 Task: Create ChildIssue0000000225 as Child Issue of Issue Issue0000000113 in Backlog  in Scrum Project Project0000000023 in Jira. Create ChildIssue0000000226 as Child Issue of Issue Issue0000000113 in Backlog  in Scrum Project Project0000000023 in Jira. Create ChildIssue0000000227 as Child Issue of Issue Issue0000000114 in Backlog  in Scrum Project Project0000000023 in Jira. Create ChildIssue0000000228 as Child Issue of Issue Issue0000000114 in Backlog  in Scrum Project Project0000000023 in Jira. Create ChildIssue0000000229 as Child Issue of Issue Issue0000000115 in Backlog  in Scrum Project Project0000000023 in Jira
Action: Mouse moved to (662, 362)
Screenshot: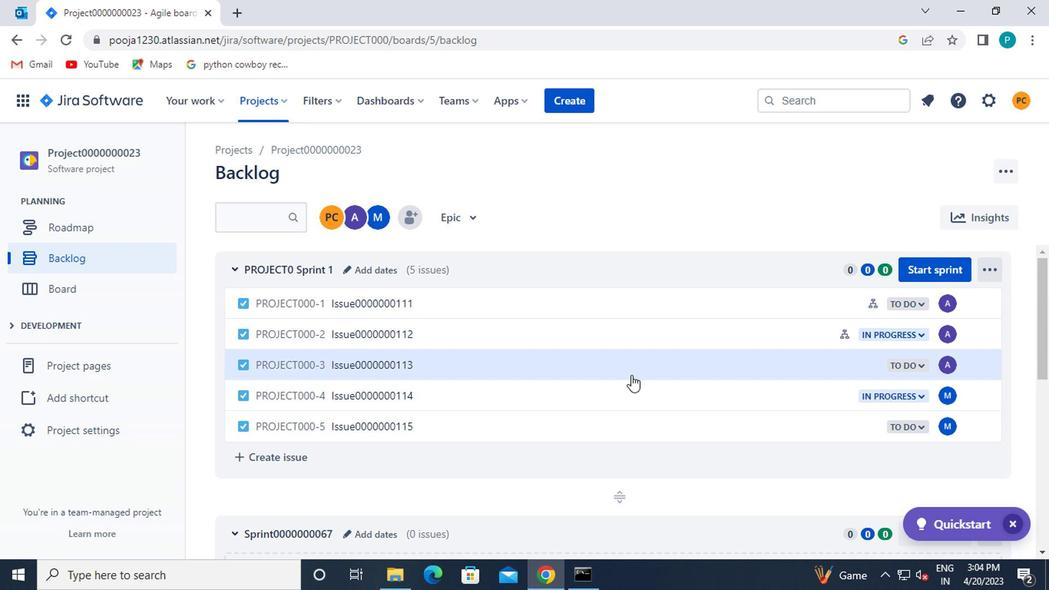 
Action: Mouse pressed left at (662, 362)
Screenshot: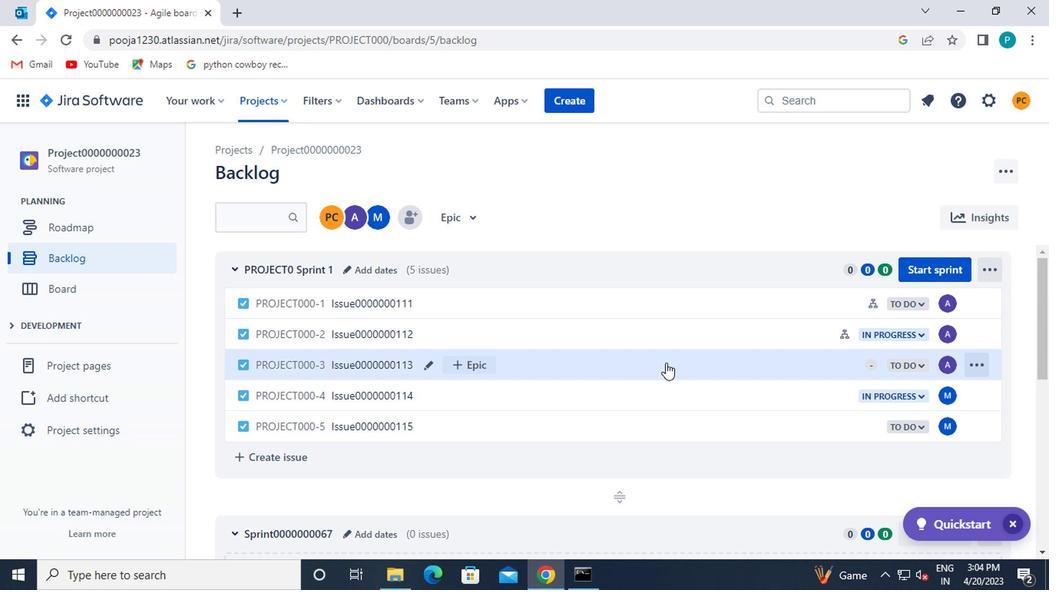 
Action: Mouse moved to (723, 362)
Screenshot: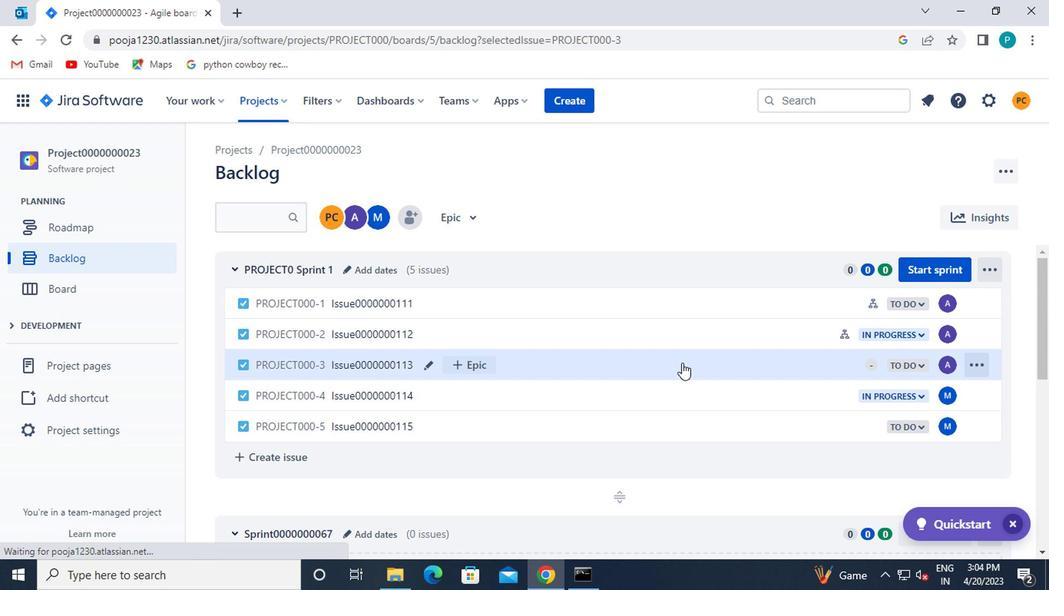 
Action: Mouse pressed left at (723, 362)
Screenshot: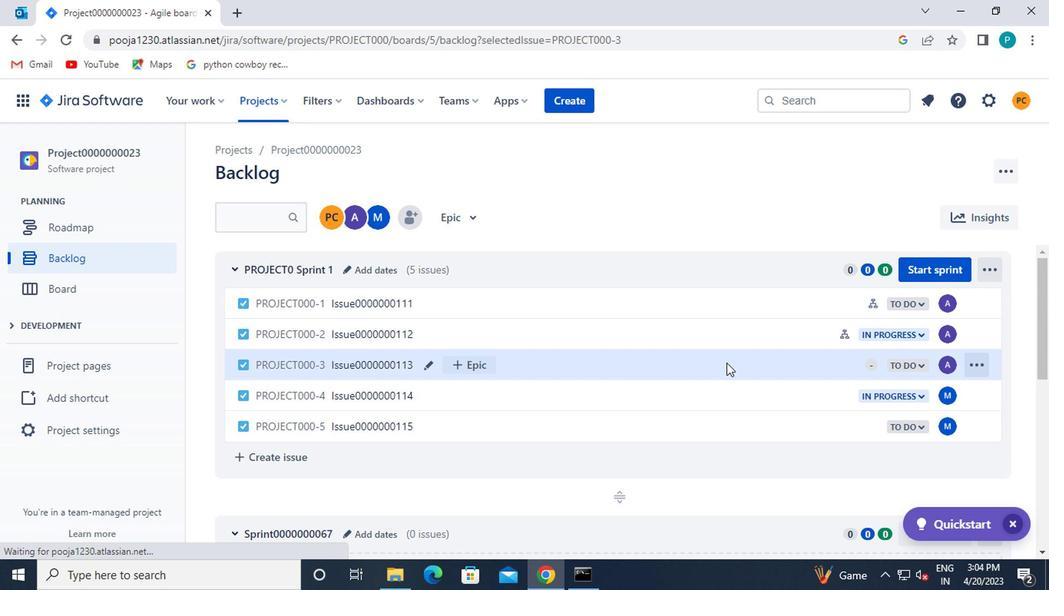 
Action: Mouse moved to (775, 331)
Screenshot: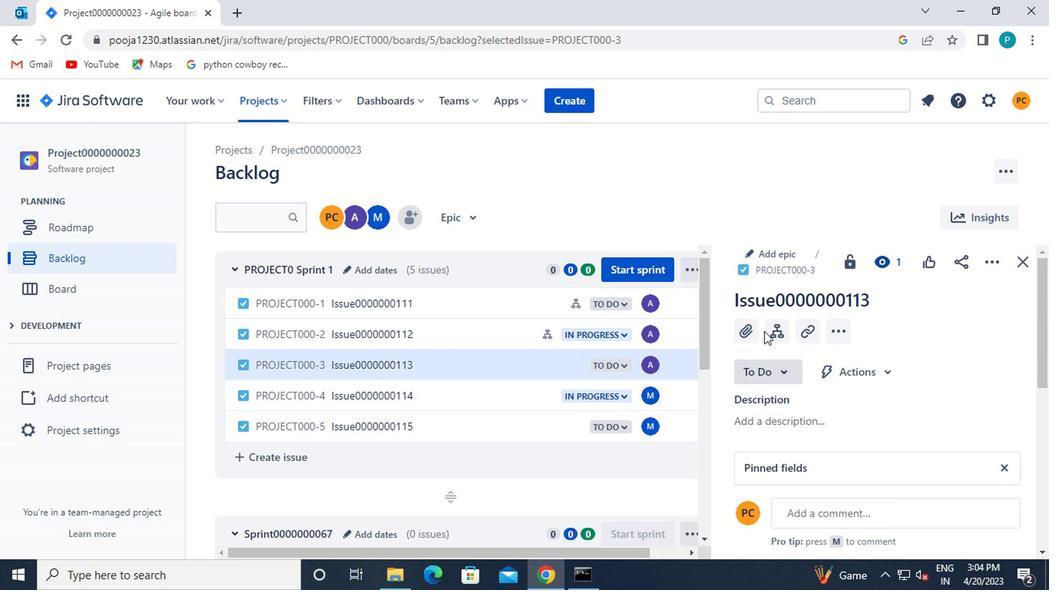 
Action: Mouse pressed left at (775, 331)
Screenshot: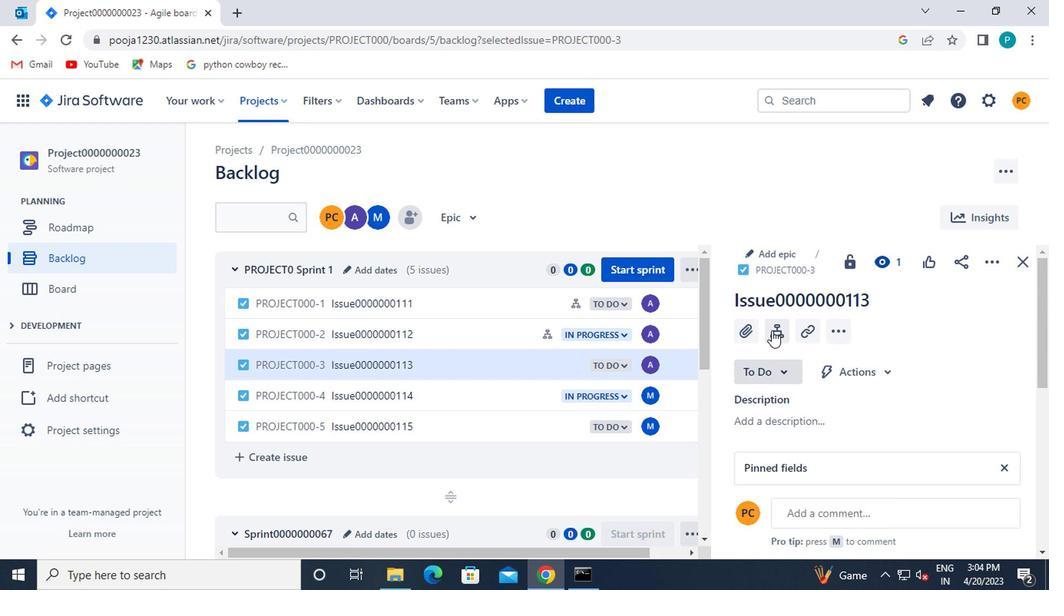 
Action: Mouse moved to (788, 388)
Screenshot: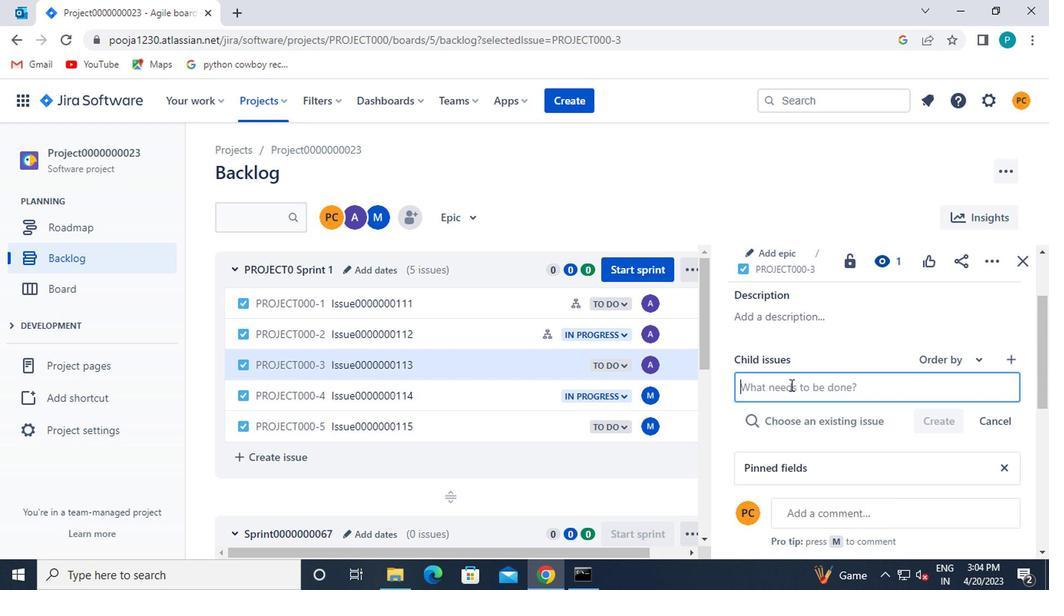
Action: Mouse pressed left at (788, 388)
Screenshot: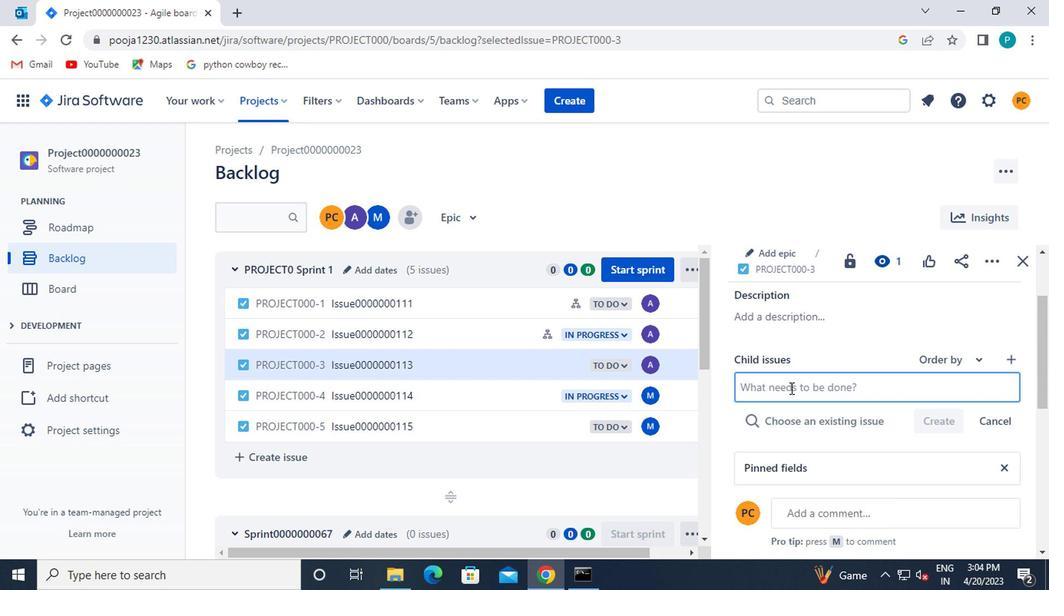 
Action: Mouse moved to (298, 582)
Screenshot: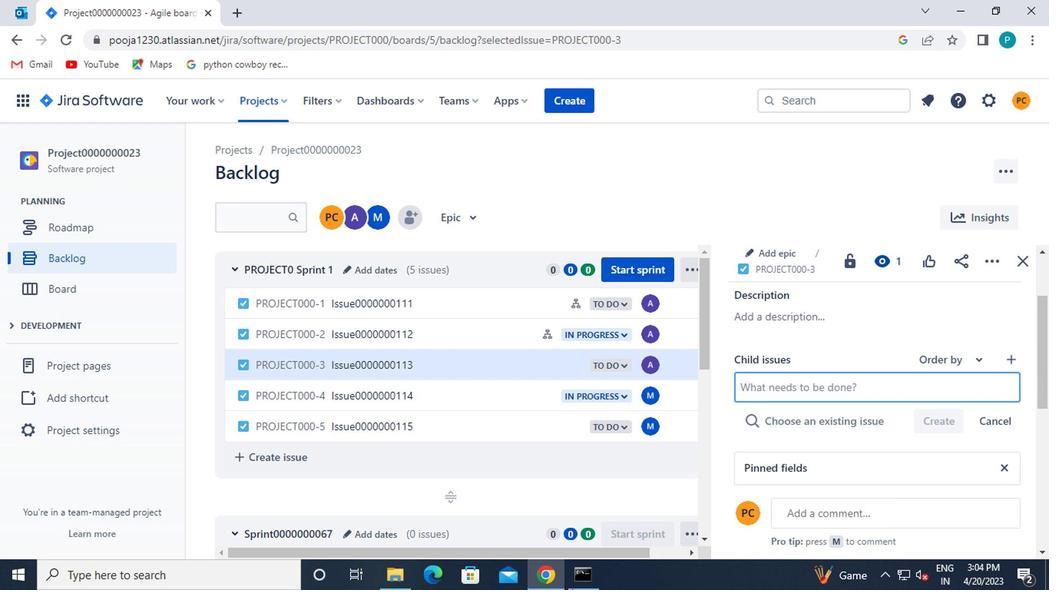 
Action: Key pressed <Key.caps_lock>c<Key.caps_lock>hild<Key.caps_lock>i<Key.caps_lock>ssue0000000225
Screenshot: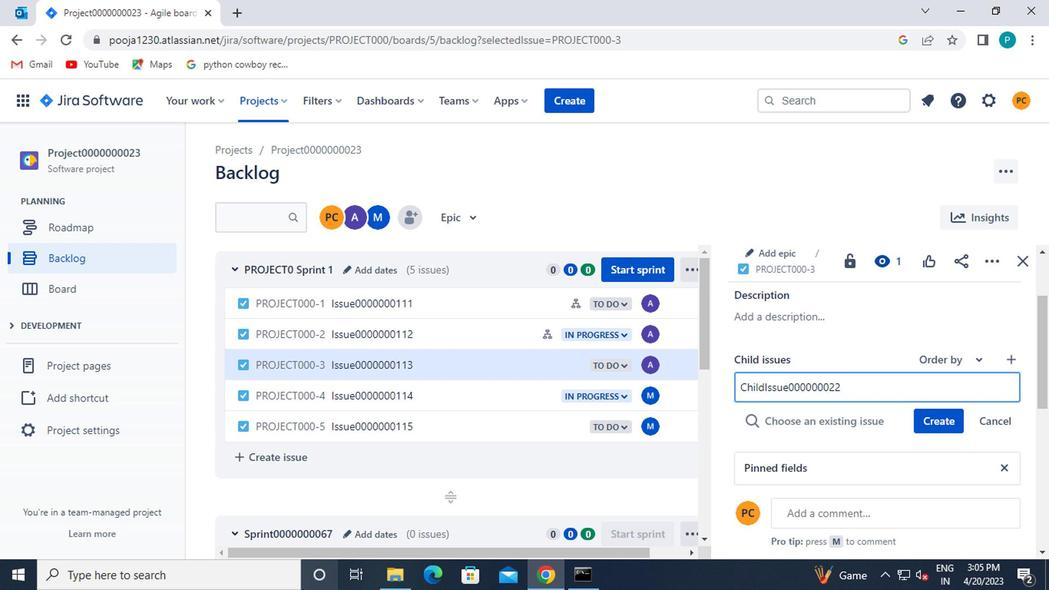 
Action: Mouse moved to (943, 417)
Screenshot: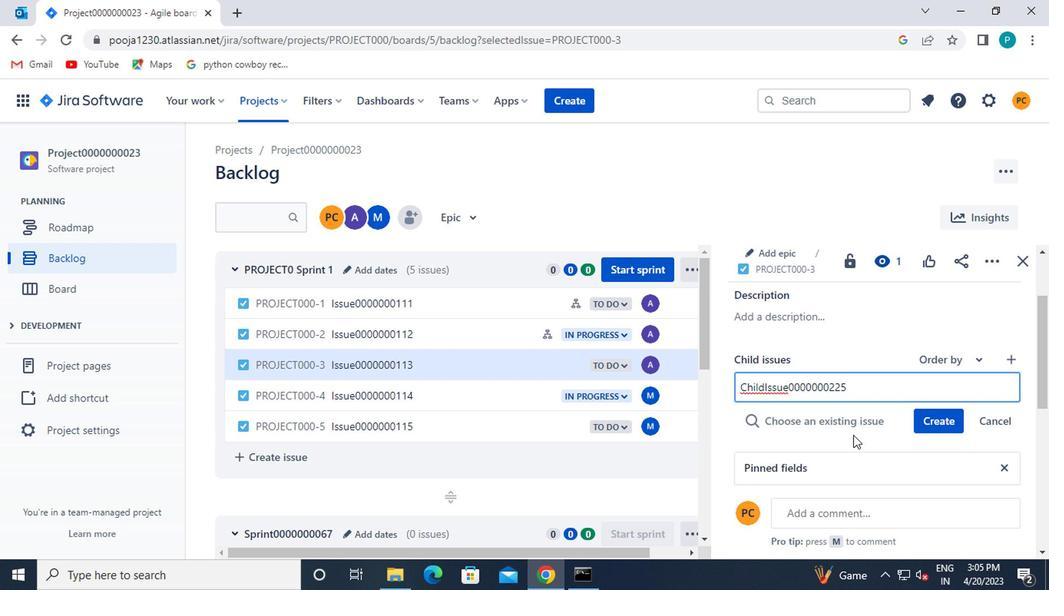 
Action: Mouse pressed left at (943, 417)
Screenshot: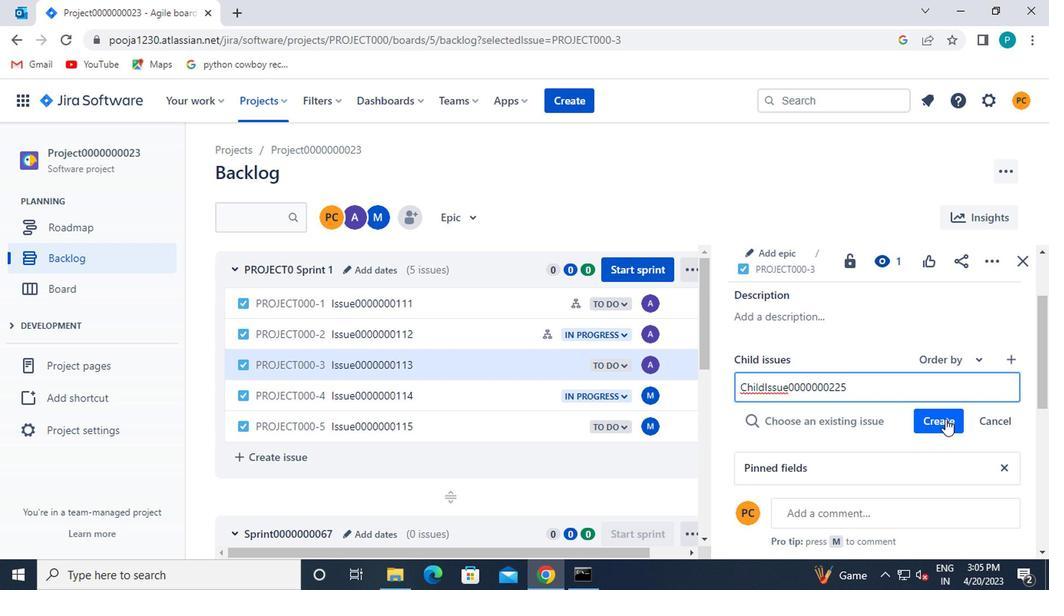 
Action: Mouse moved to (835, 442)
Screenshot: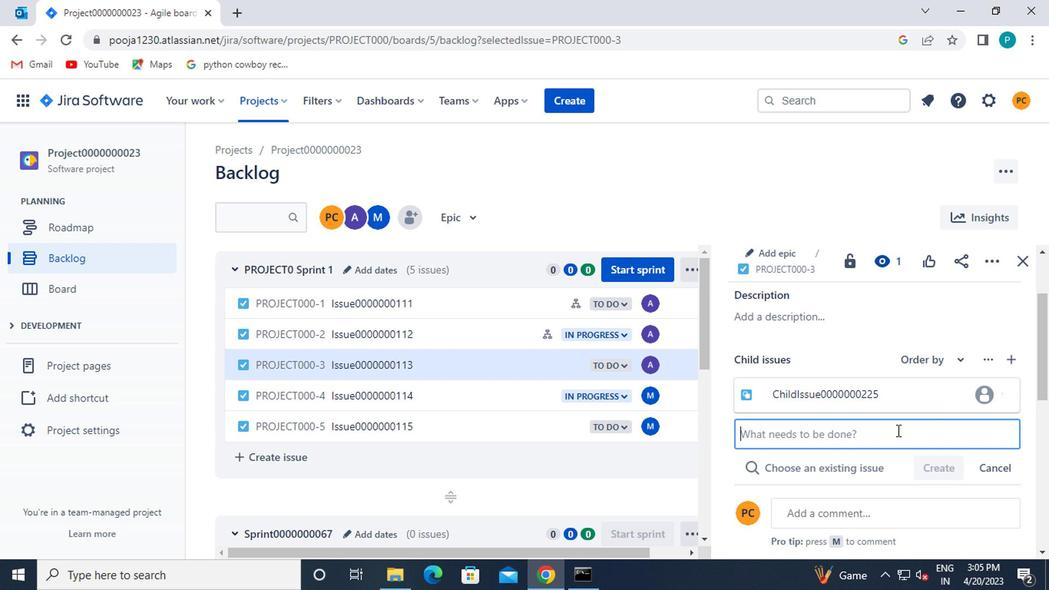 
Action: Mouse pressed left at (835, 442)
Screenshot: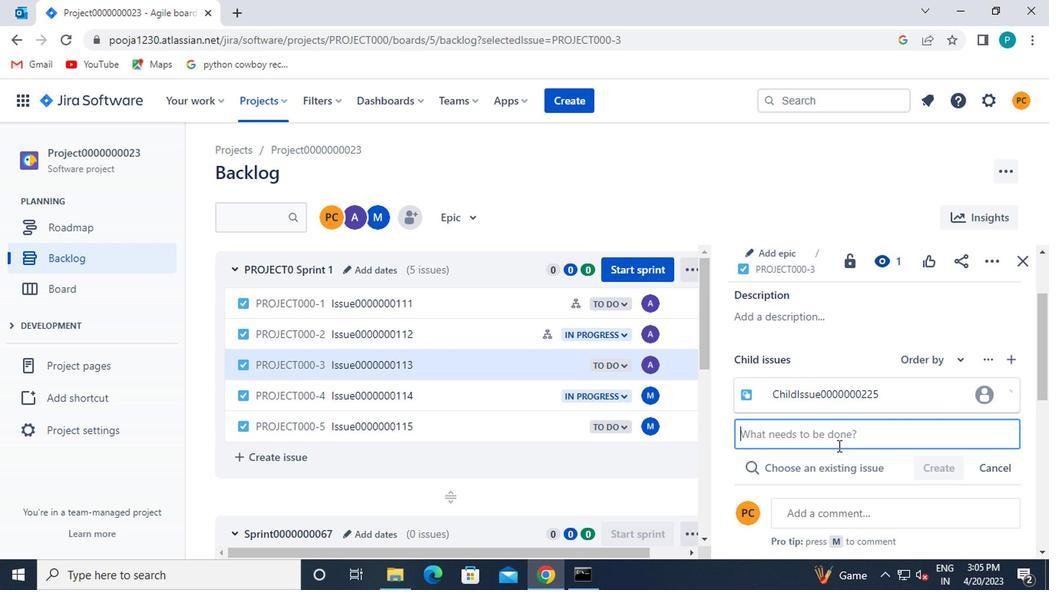 
Action: Mouse moved to (753, 538)
Screenshot: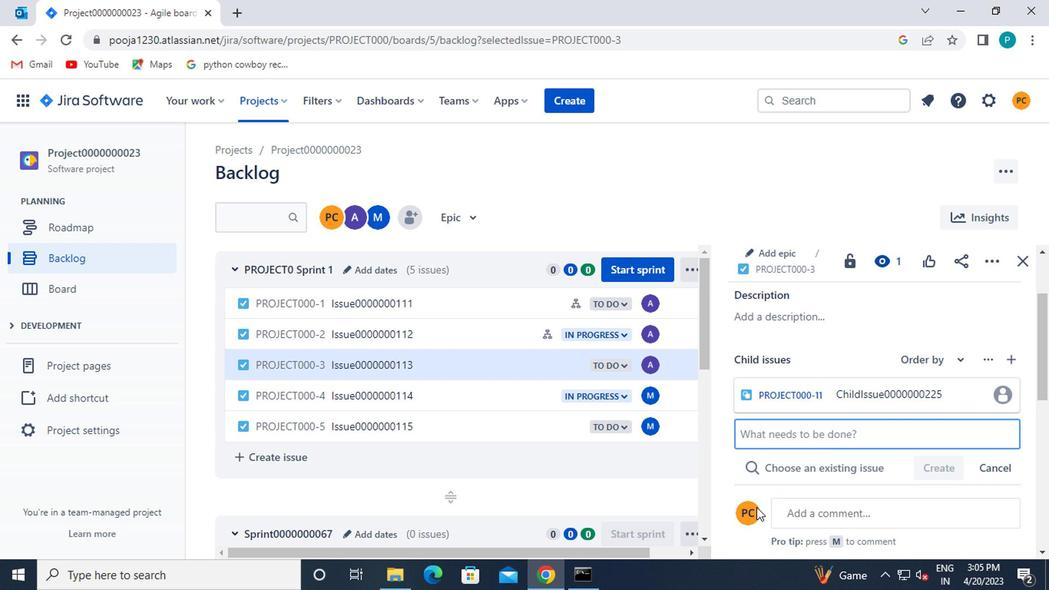 
Action: Key pressed <Key.caps_lock>
Screenshot: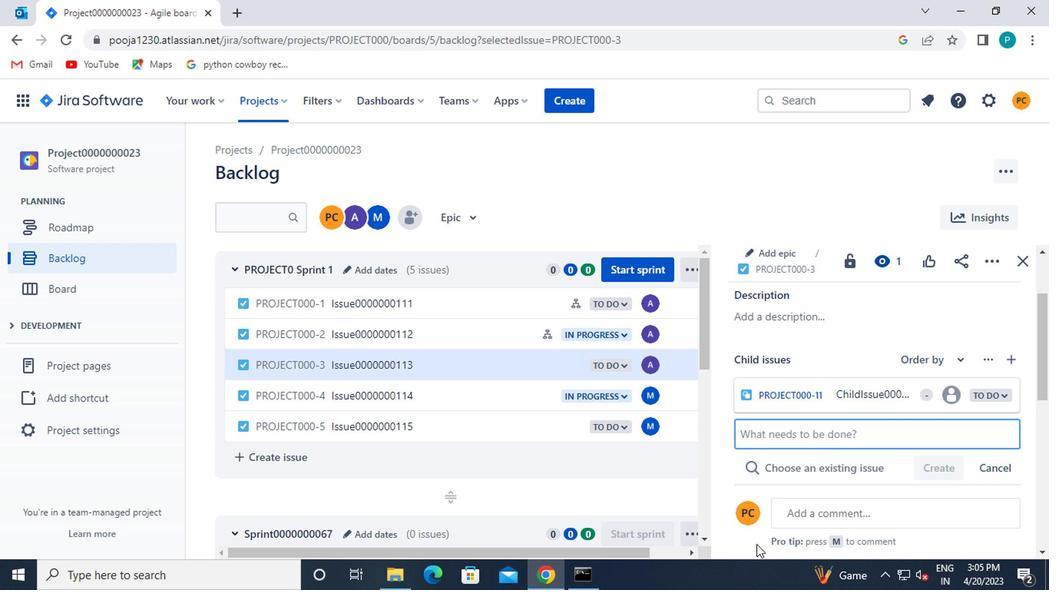 
Action: Mouse moved to (753, 538)
Screenshot: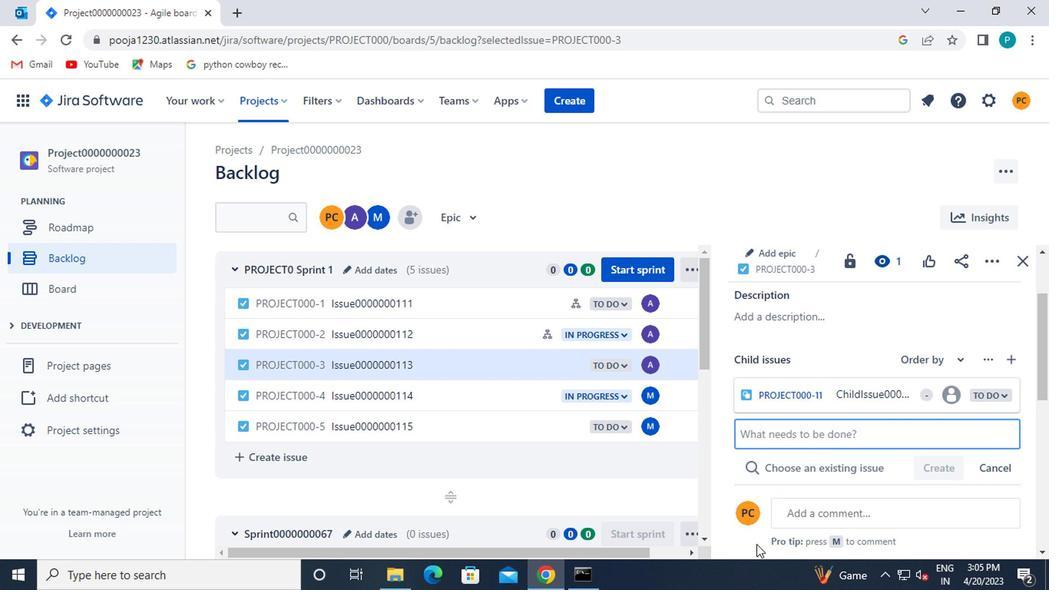 
Action: Key pressed c
Screenshot: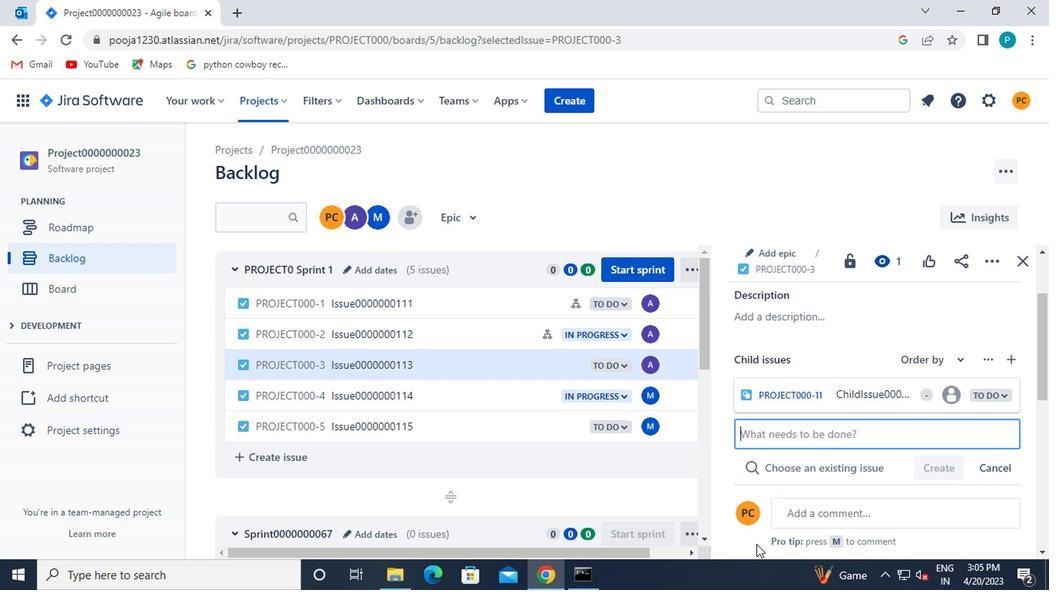 
Action: Mouse moved to (753, 540)
Screenshot: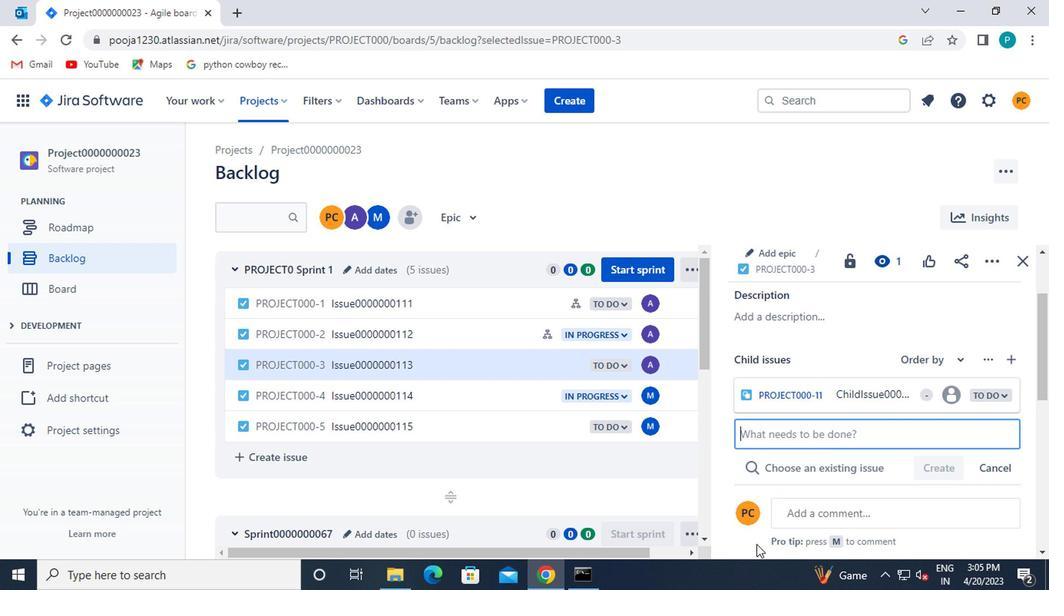 
Action: Key pressed <Key.caps_lock>
Screenshot: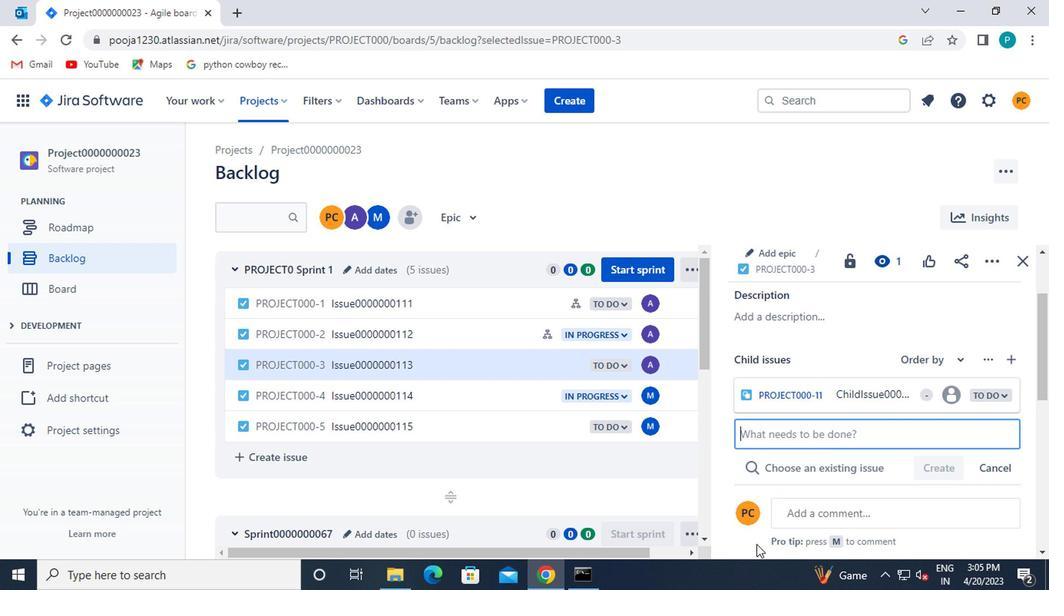 
Action: Mouse moved to (743, 547)
Screenshot: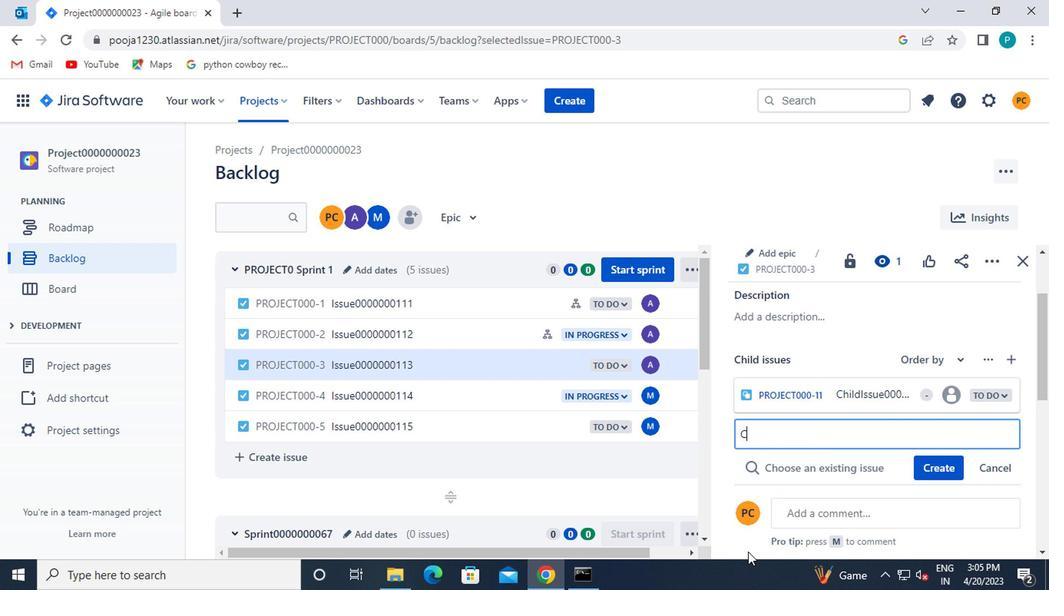 
Action: Key pressed h
Screenshot: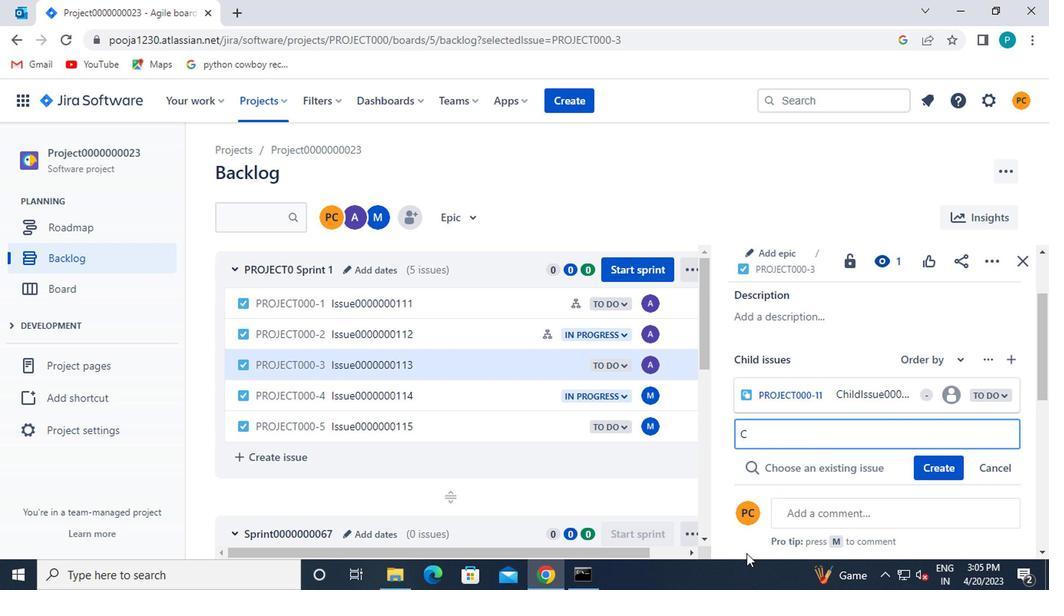 
Action: Mouse moved to (743, 548)
Screenshot: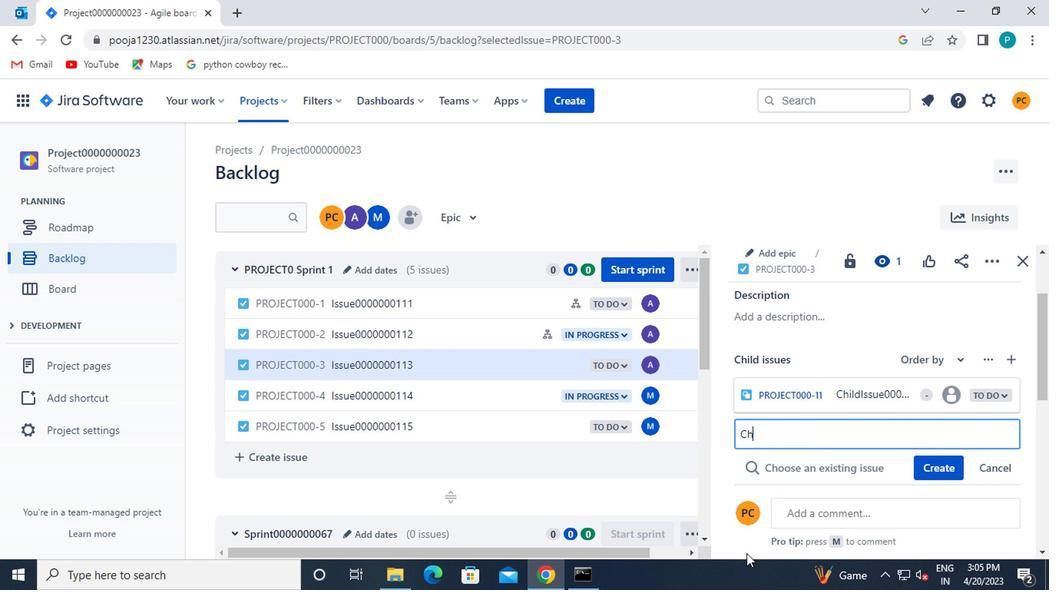 
Action: Key pressed ild<Key.caps_lock>i<Key.caps_lock>
Screenshot: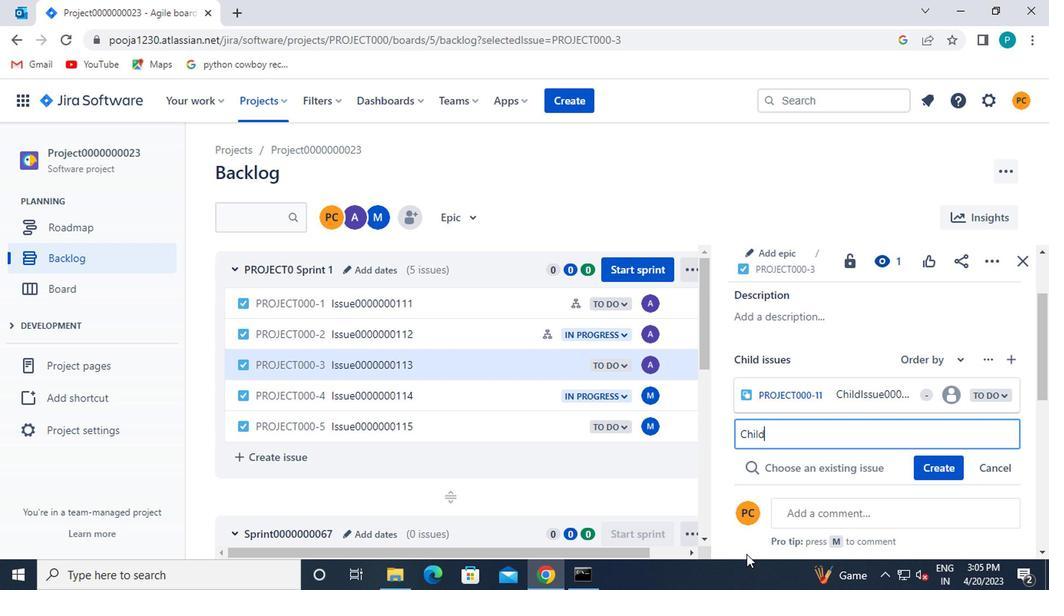 
Action: Mouse moved to (684, 582)
Screenshot: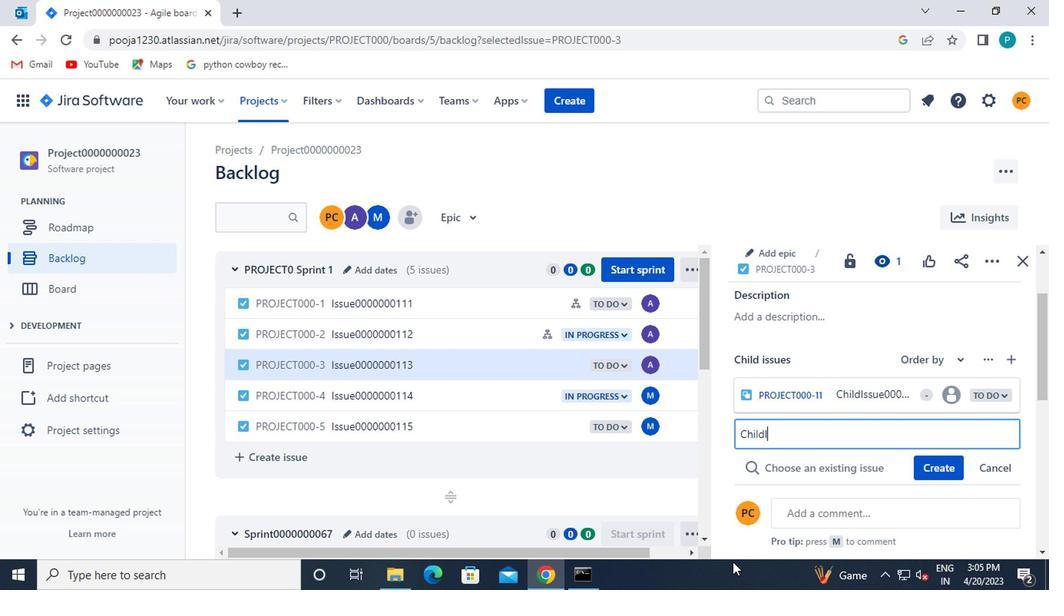 
Action: Key pressed ssue0000000
Screenshot: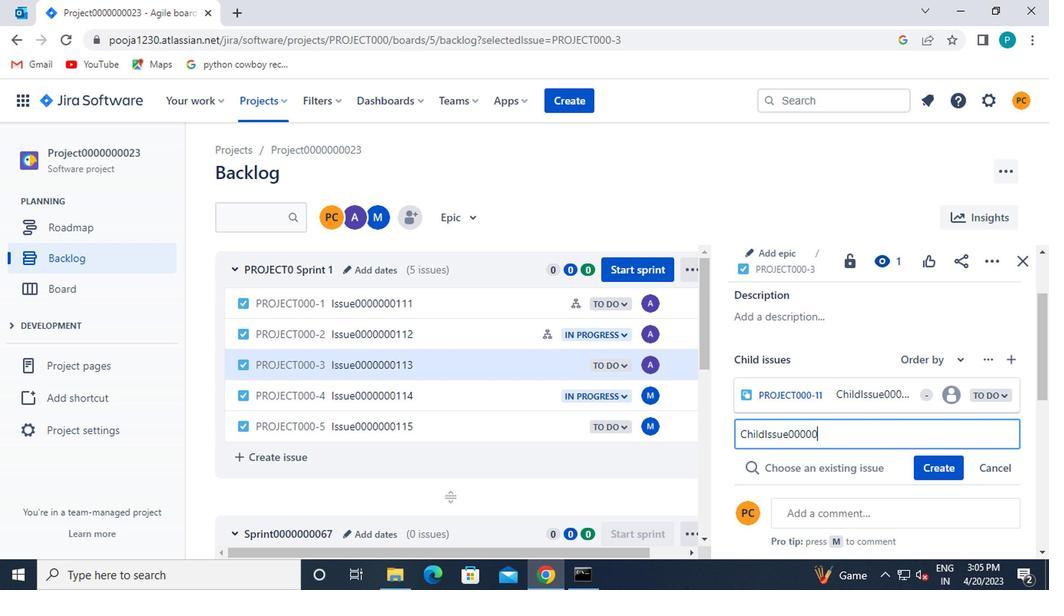 
Action: Mouse moved to (684, 583)
Screenshot: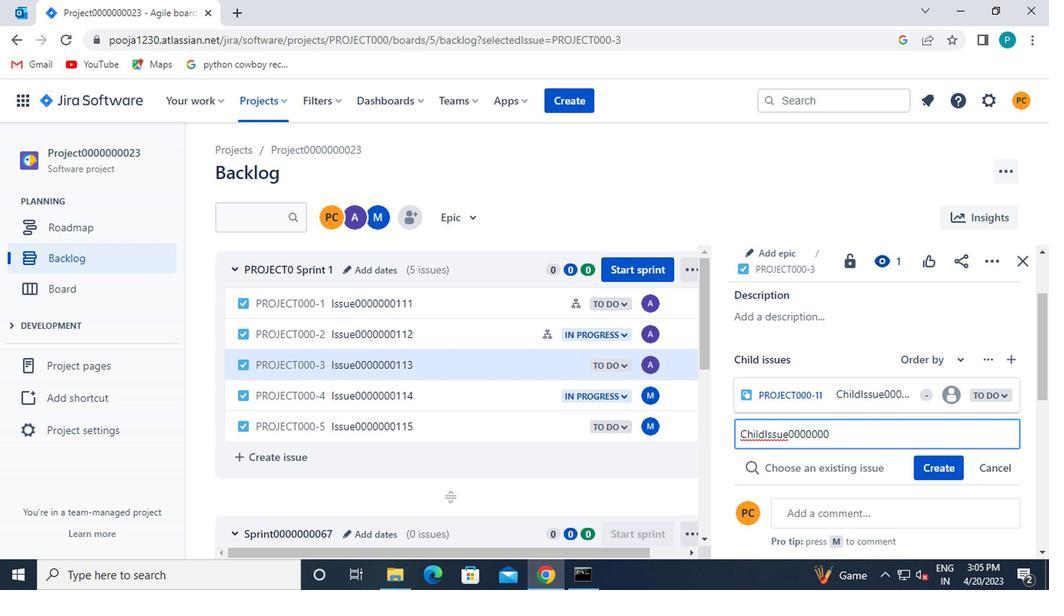 
Action: Key pressed 2
Screenshot: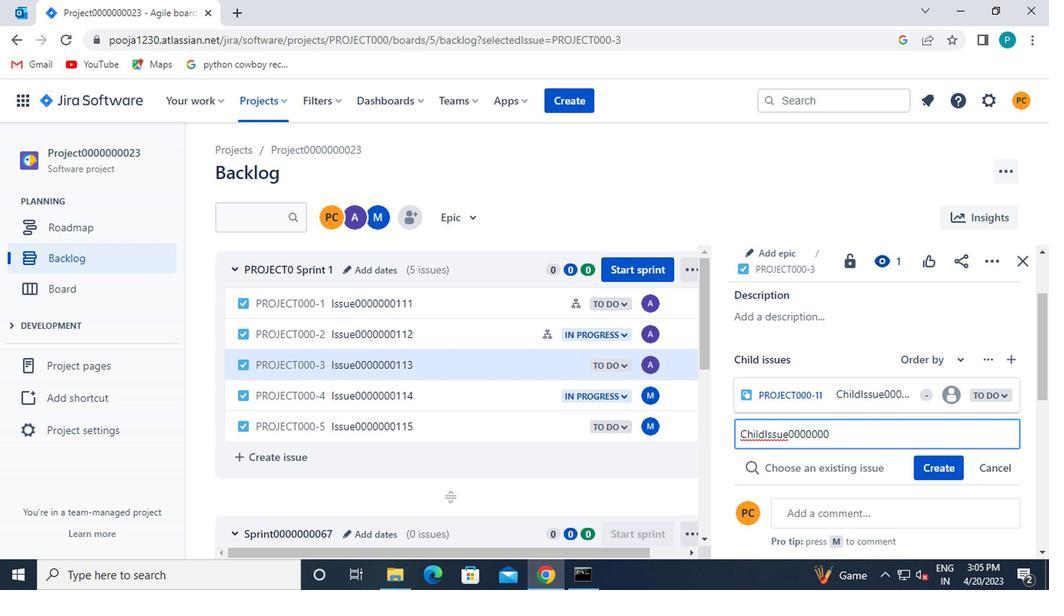 
Action: Mouse moved to (683, 583)
Screenshot: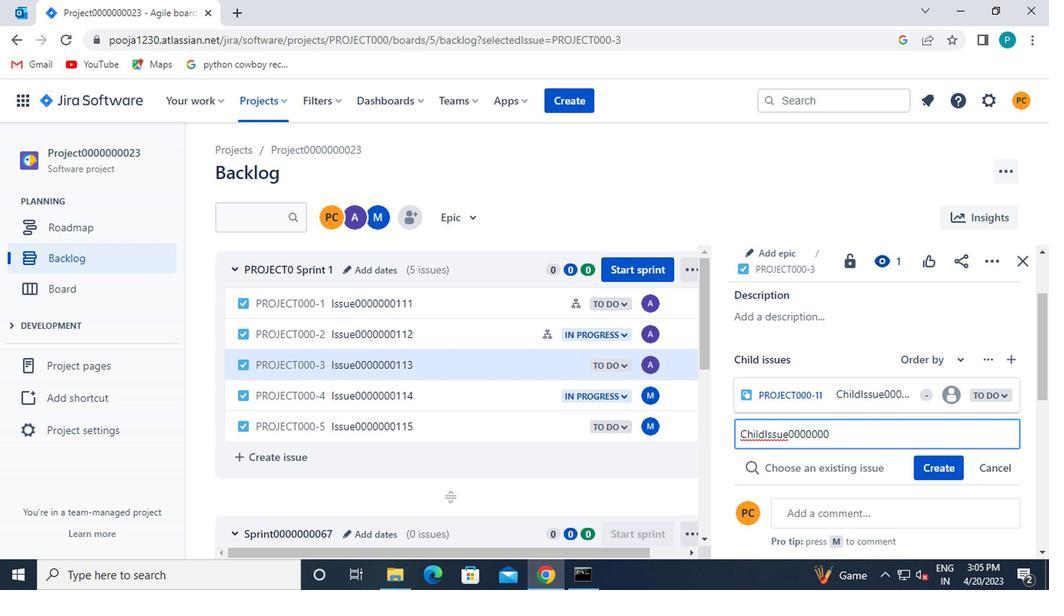 
Action: Key pressed 2
Screenshot: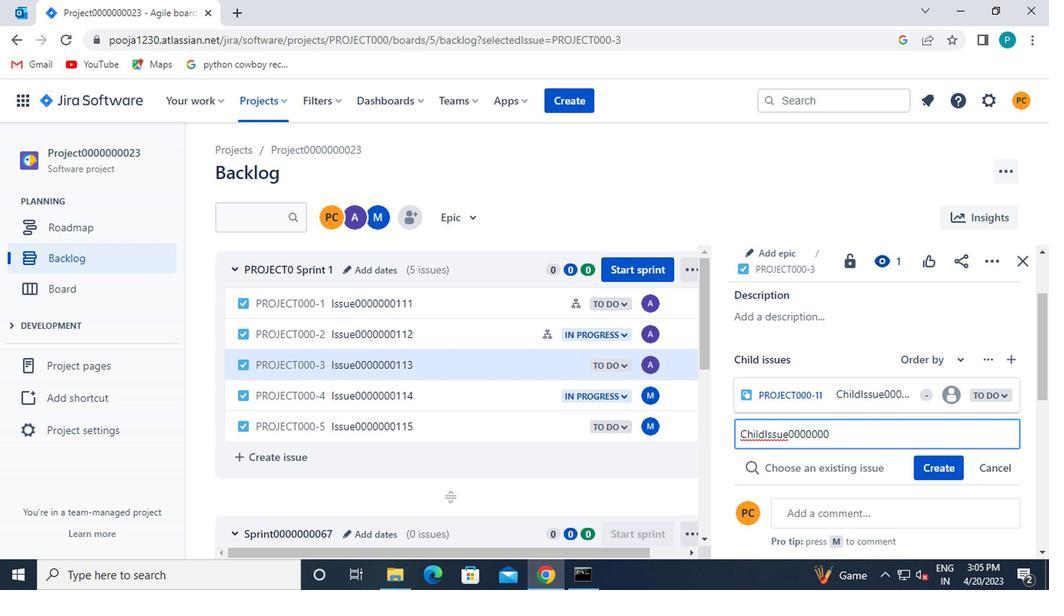 
Action: Mouse moved to (681, 582)
Screenshot: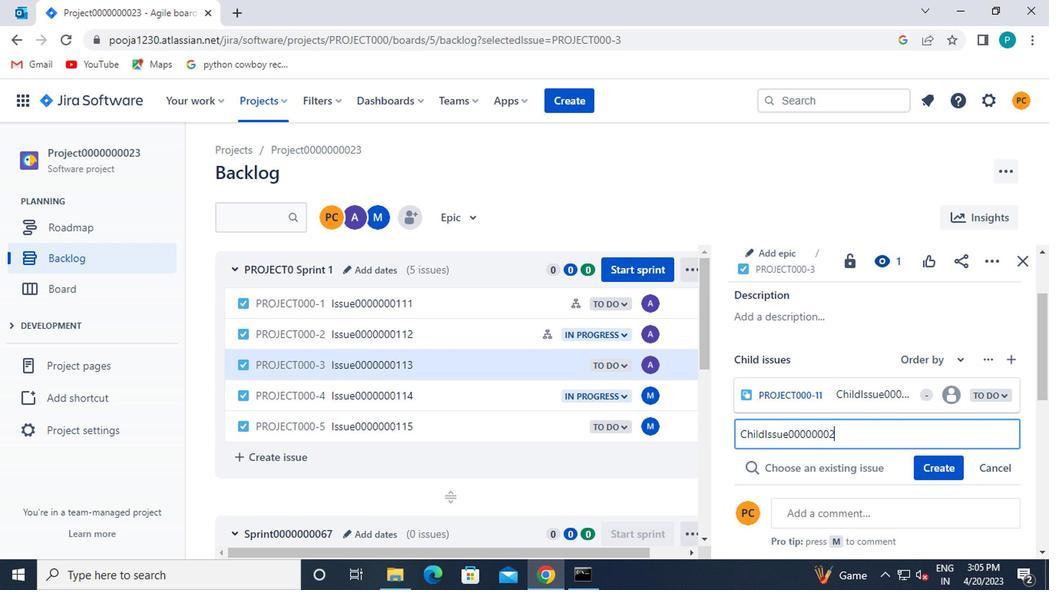 
Action: Key pressed 6
Screenshot: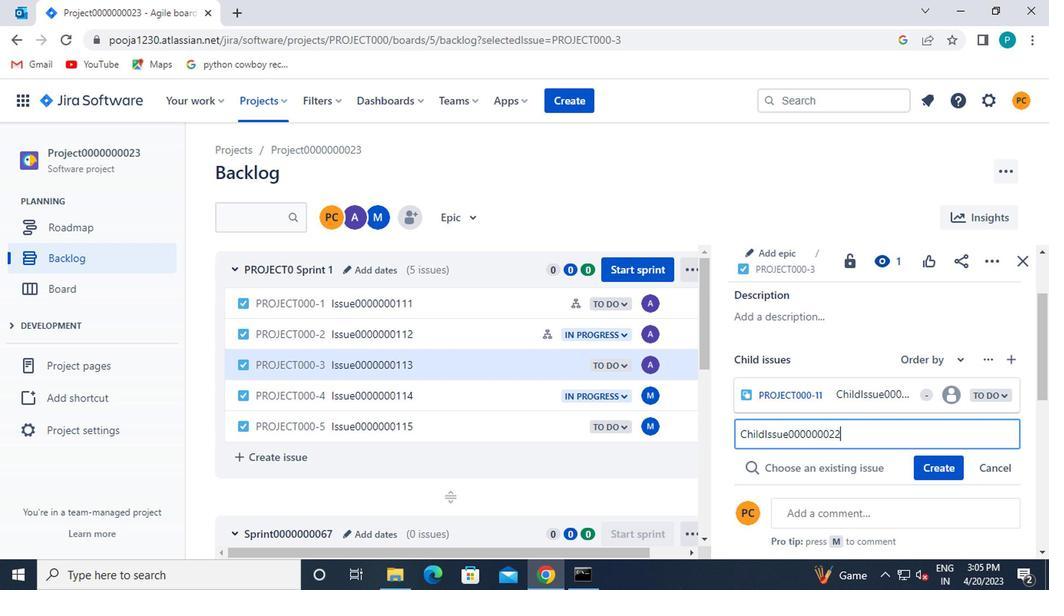 
Action: Mouse moved to (926, 467)
Screenshot: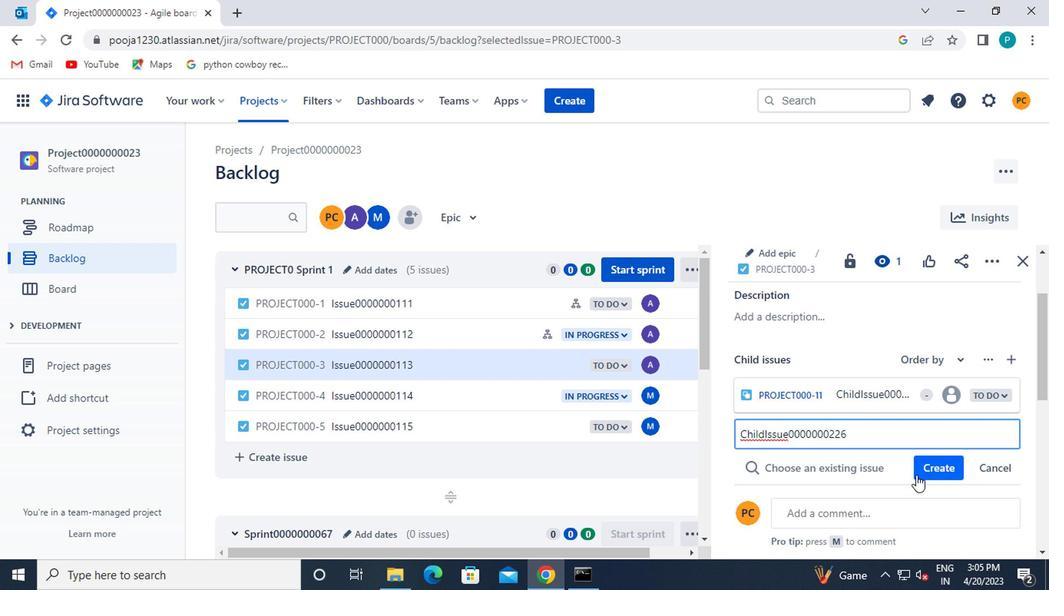 
Action: Mouse pressed left at (926, 467)
Screenshot: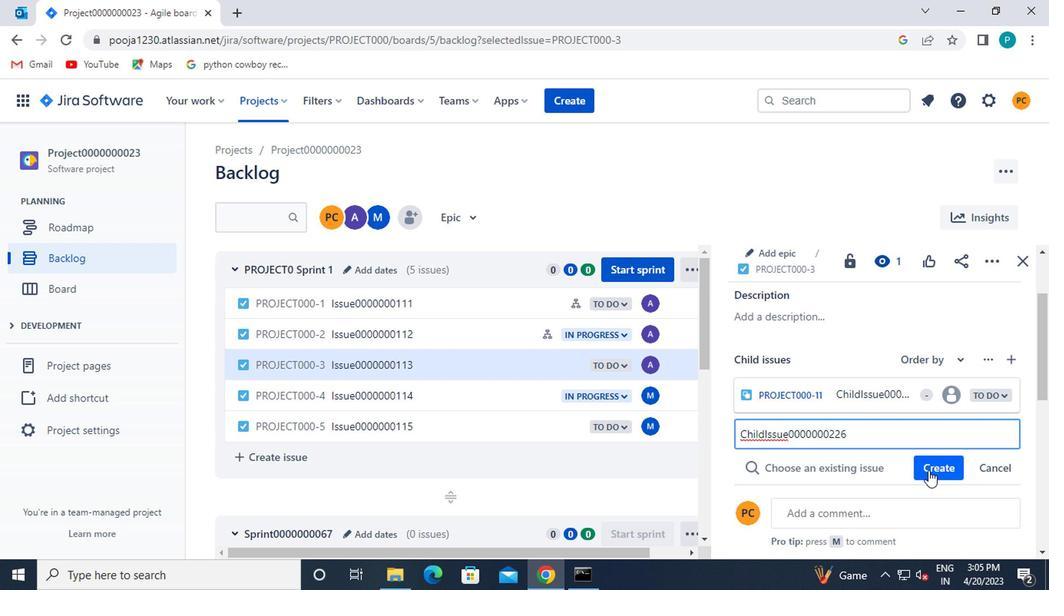 
Action: Mouse moved to (488, 387)
Screenshot: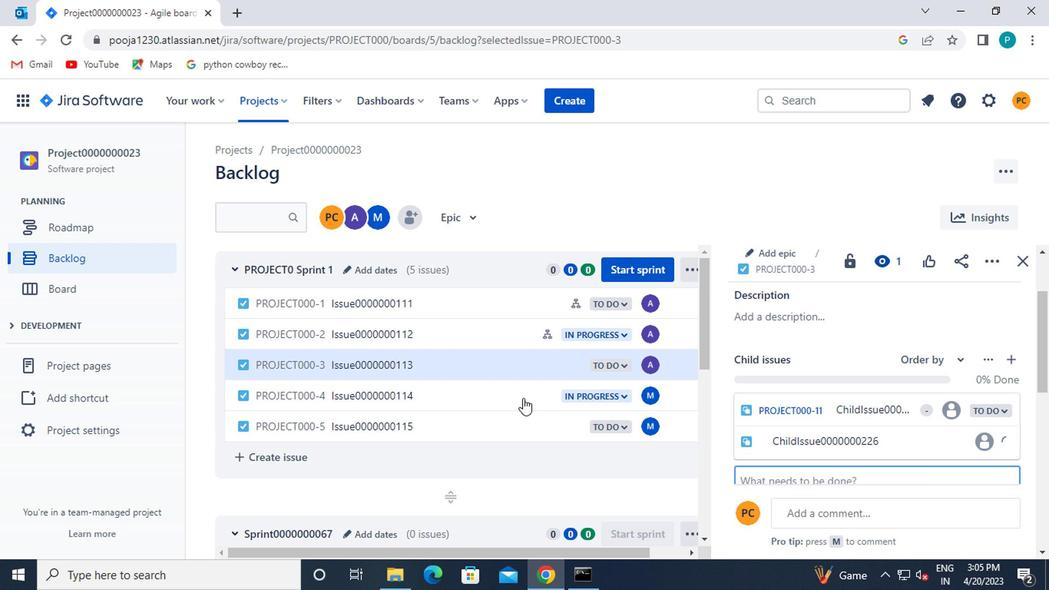 
Action: Mouse pressed left at (488, 387)
Screenshot: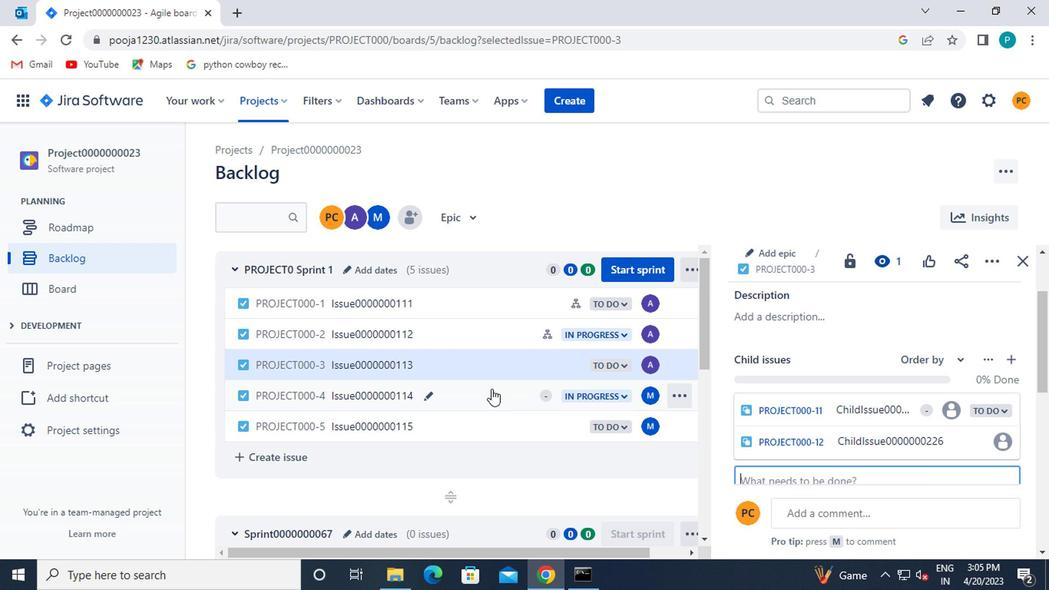 
Action: Mouse moved to (768, 345)
Screenshot: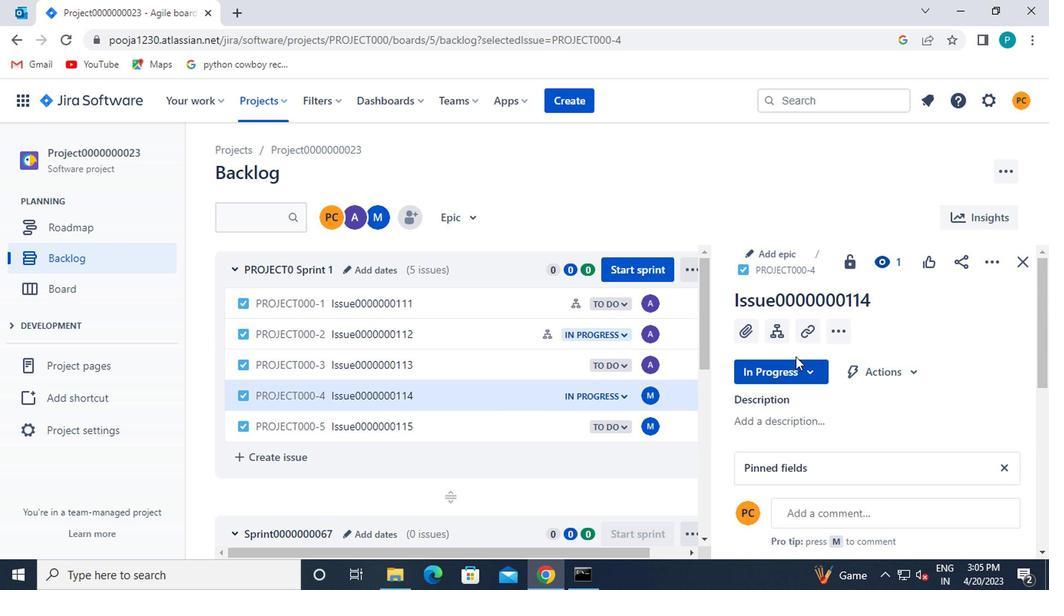 
Action: Mouse pressed left at (768, 345)
Screenshot: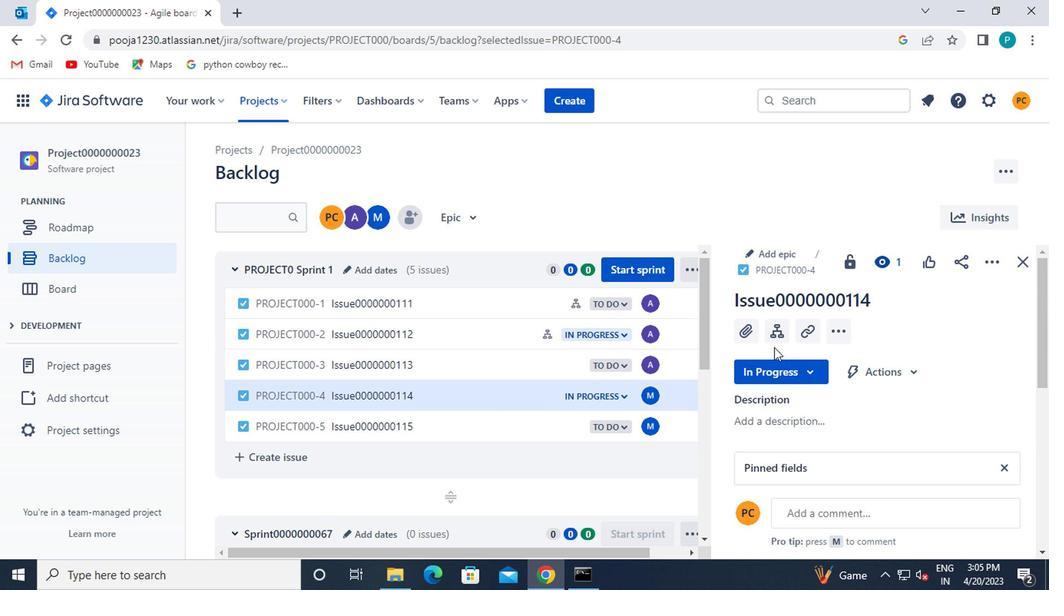 
Action: Mouse moved to (773, 340)
Screenshot: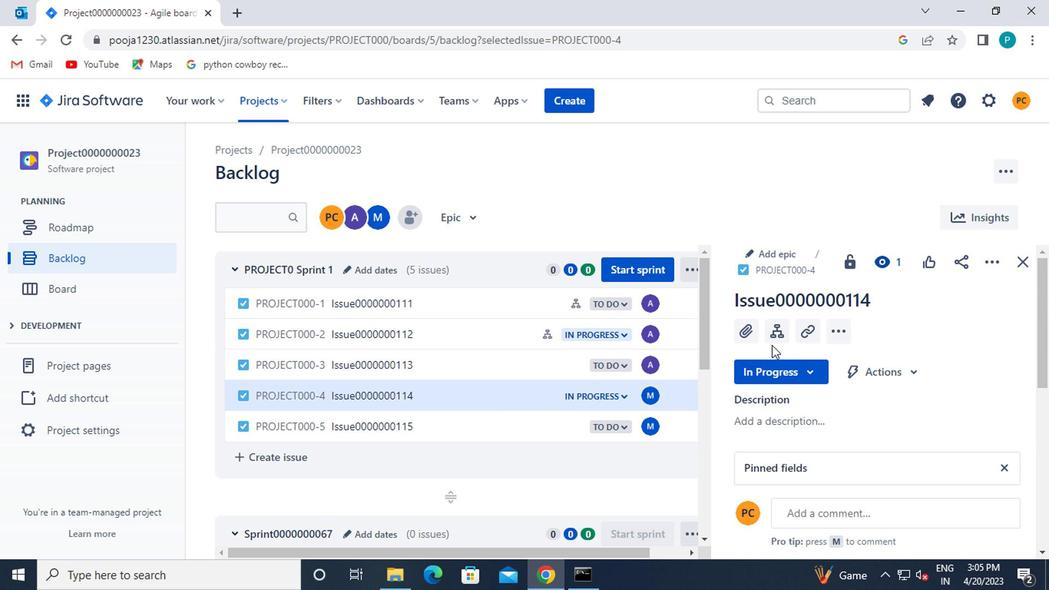 
Action: Mouse pressed left at (773, 340)
Screenshot: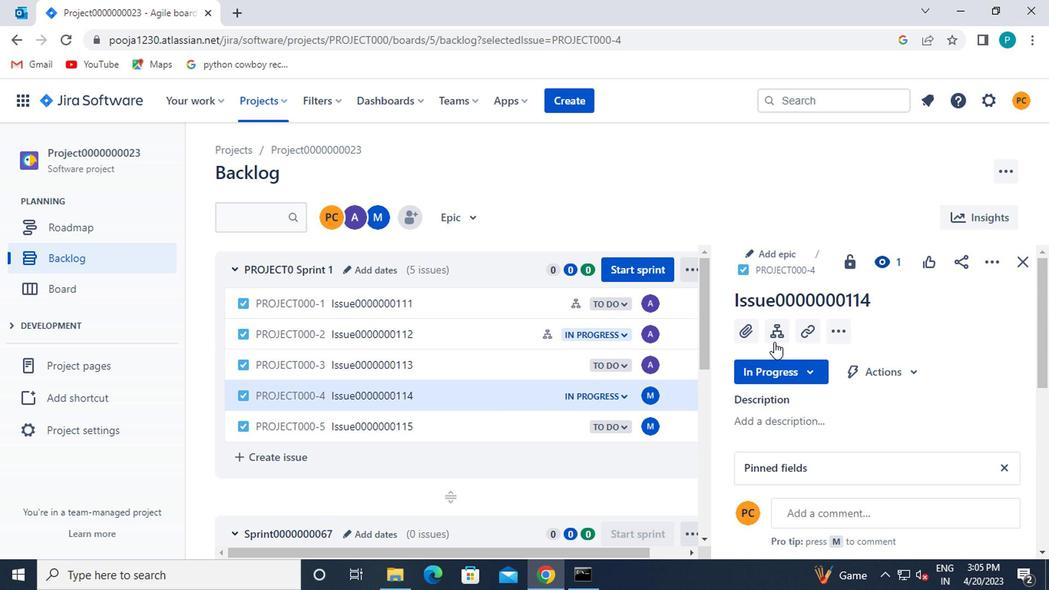 
Action: Mouse moved to (778, 389)
Screenshot: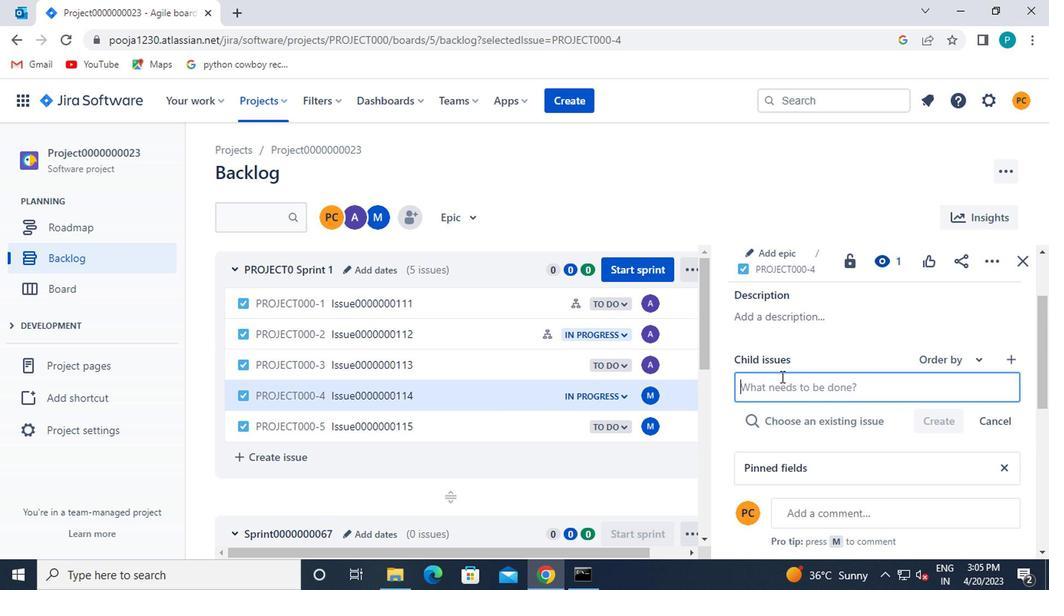 
Action: Mouse pressed left at (778, 389)
Screenshot: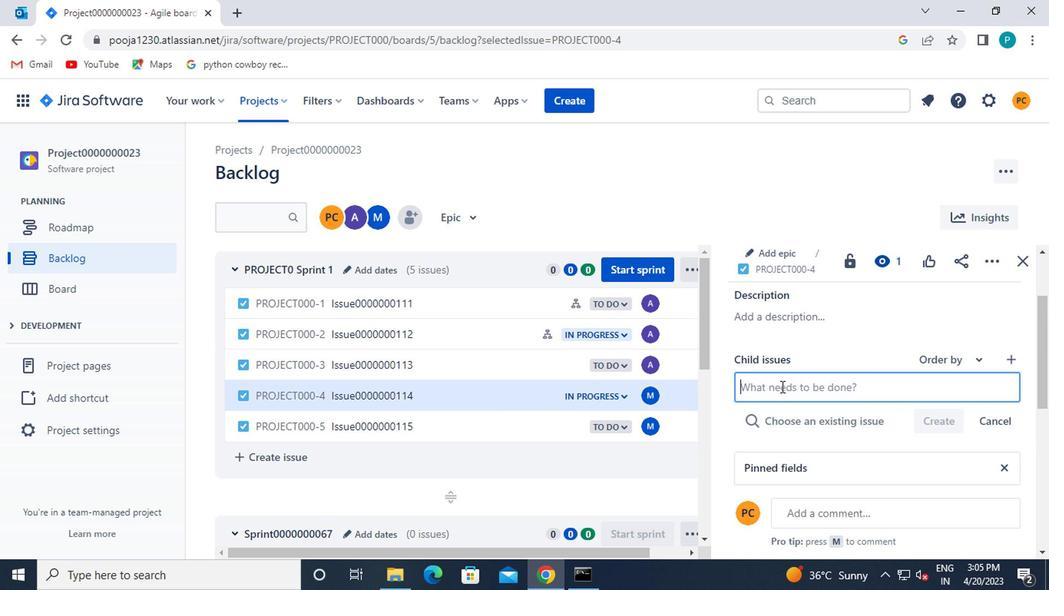 
Action: Mouse moved to (89, 15)
Screenshot: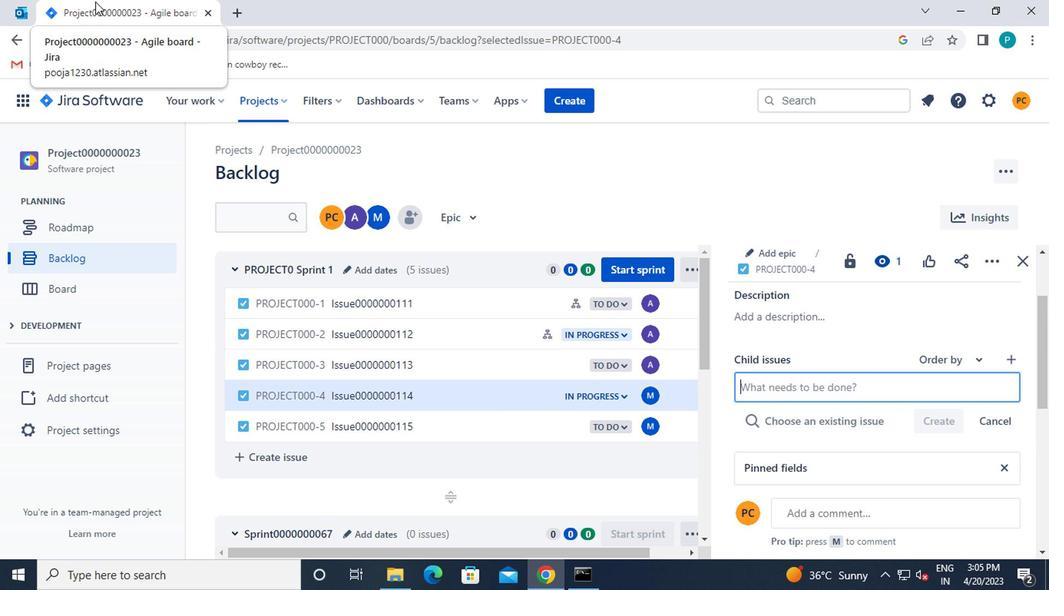 
Action: Key pressed <Key.caps_lock>c<Key.caps_lock>hild<Key.caps_lock>i<Key.caps_lock>ssue0000000227
Screenshot: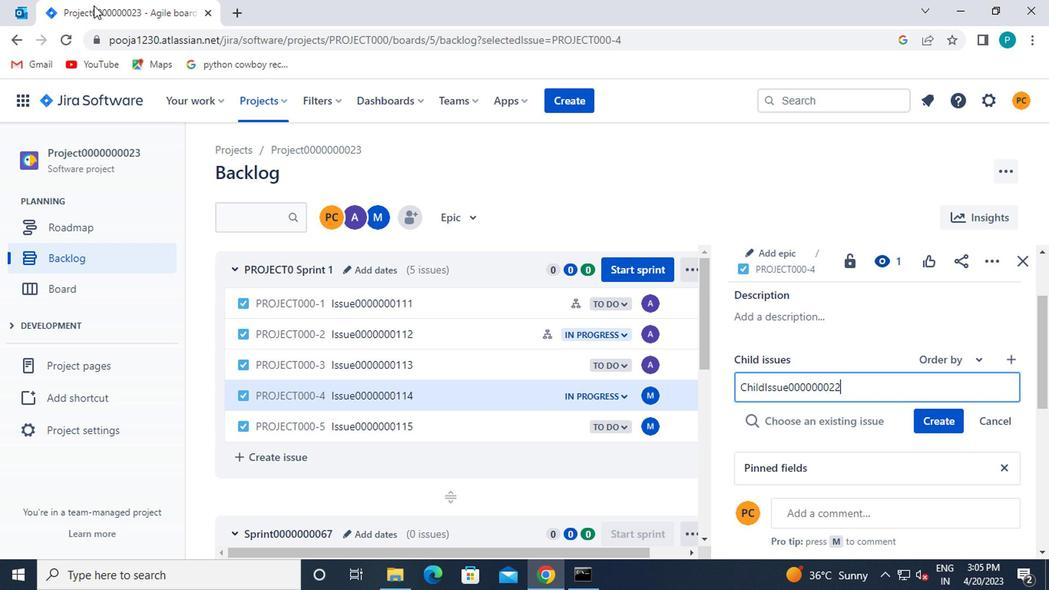 
Action: Mouse moved to (924, 425)
Screenshot: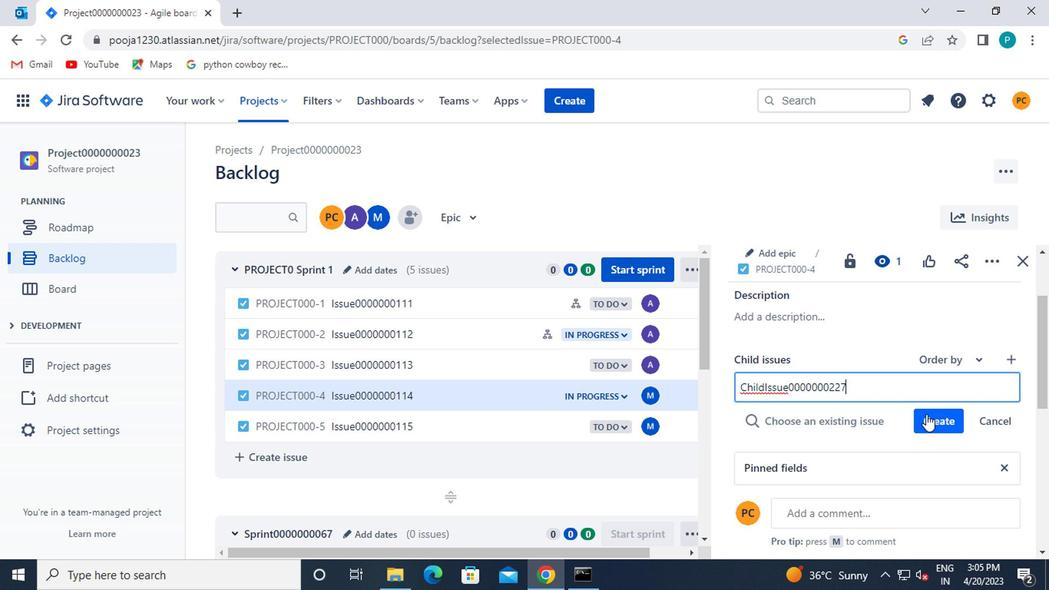 
Action: Mouse pressed left at (924, 425)
Screenshot: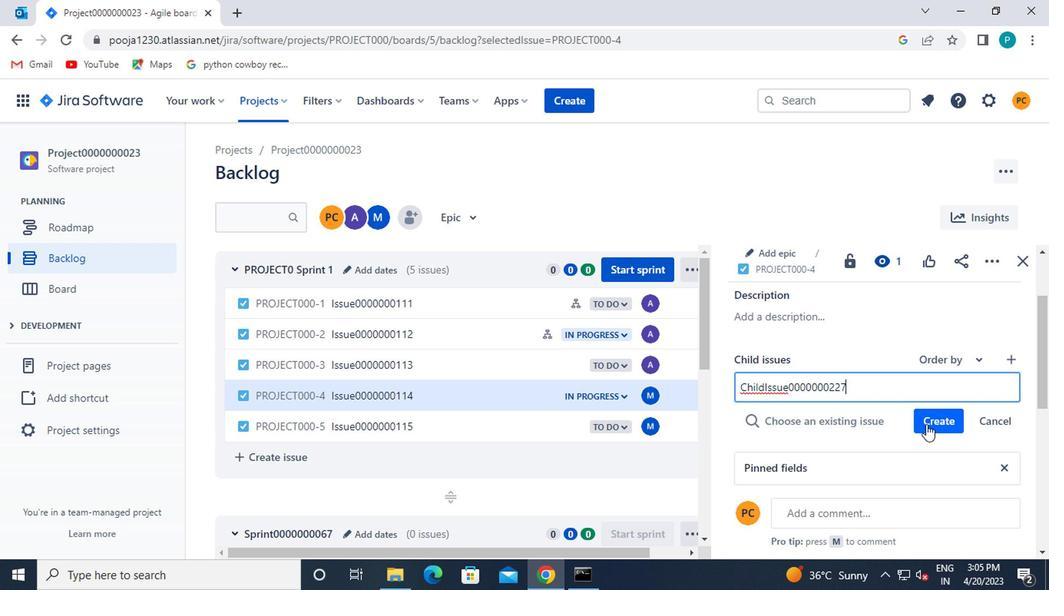
Action: Mouse moved to (851, 433)
Screenshot: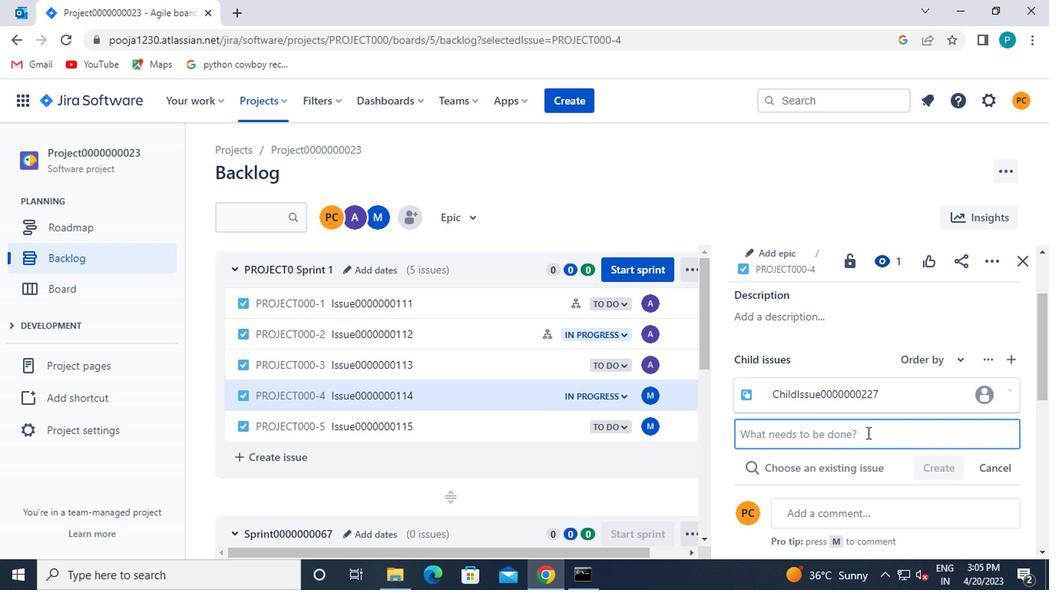 
Action: Mouse pressed left at (851, 433)
Screenshot: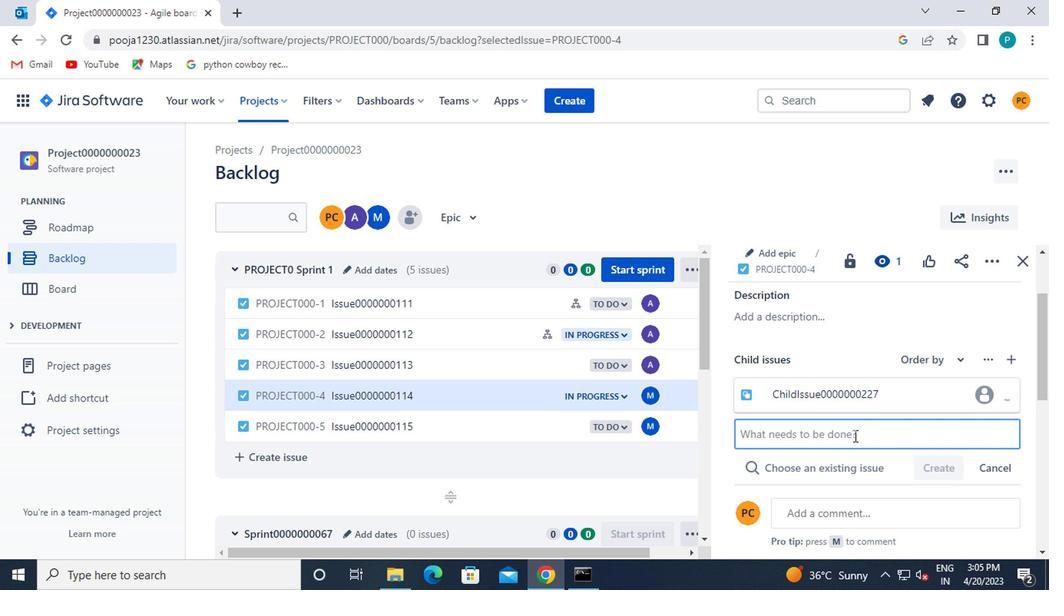 
Action: Key pressed <Key.caps_lock>c<Key.caps_lock>hild<Key.caps_lock>i<Key.caps_lock>aa<Key.backspace><Key.backspace>ssue0000000228
Screenshot: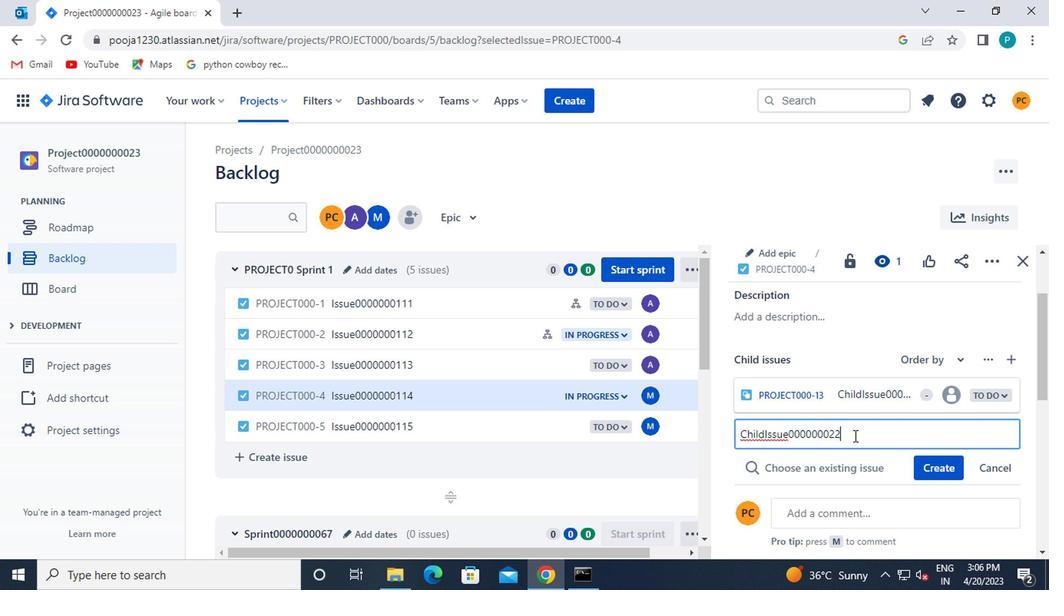 
Action: Mouse moved to (920, 468)
Screenshot: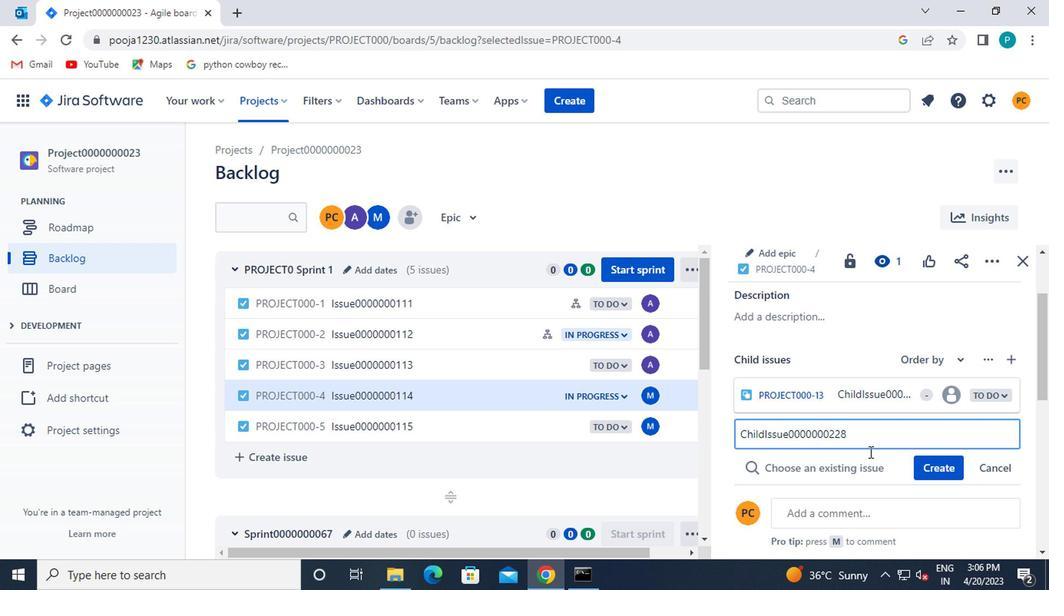 
Action: Mouse pressed left at (920, 468)
Screenshot: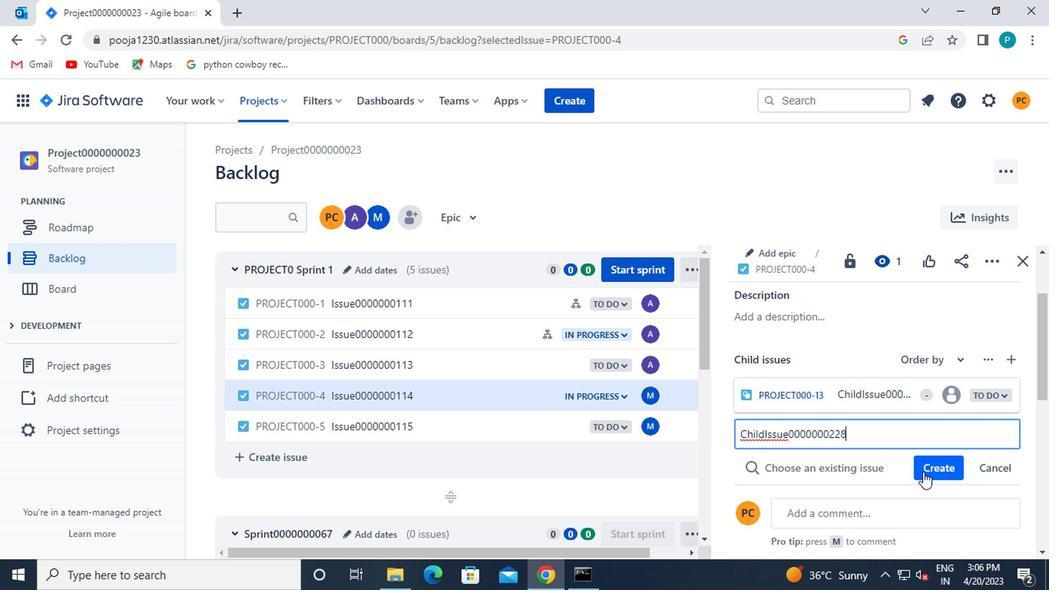 
Action: Mouse moved to (481, 422)
Screenshot: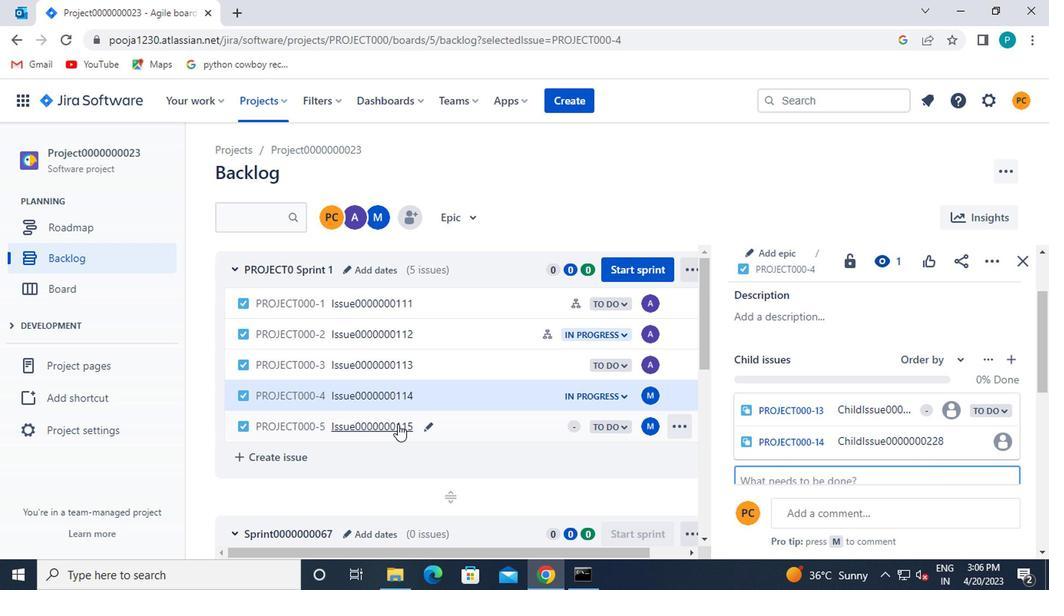 
Action: Mouse pressed left at (481, 422)
Screenshot: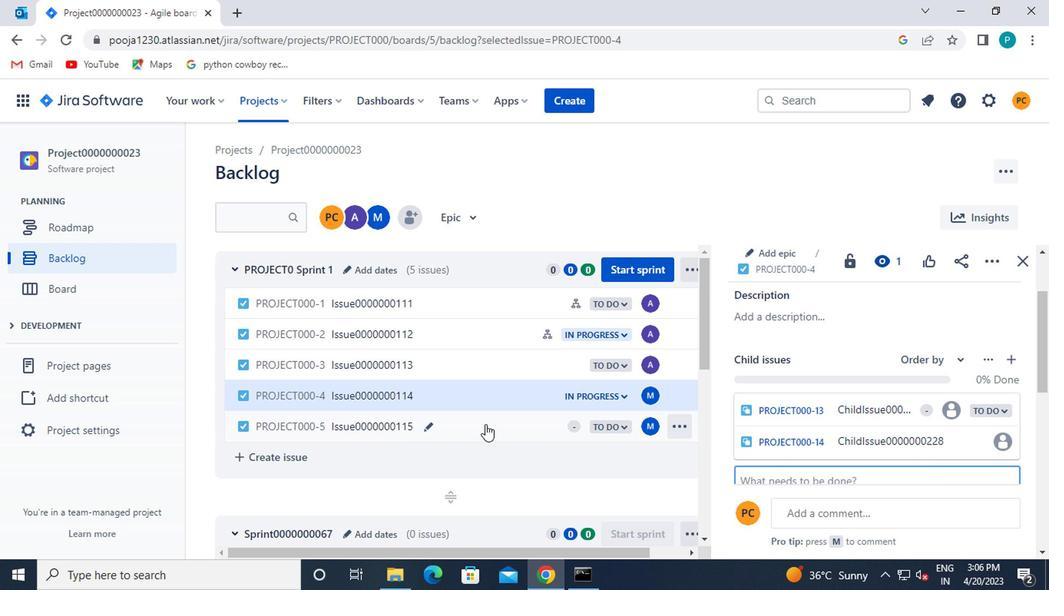 
Action: Mouse moved to (764, 331)
Screenshot: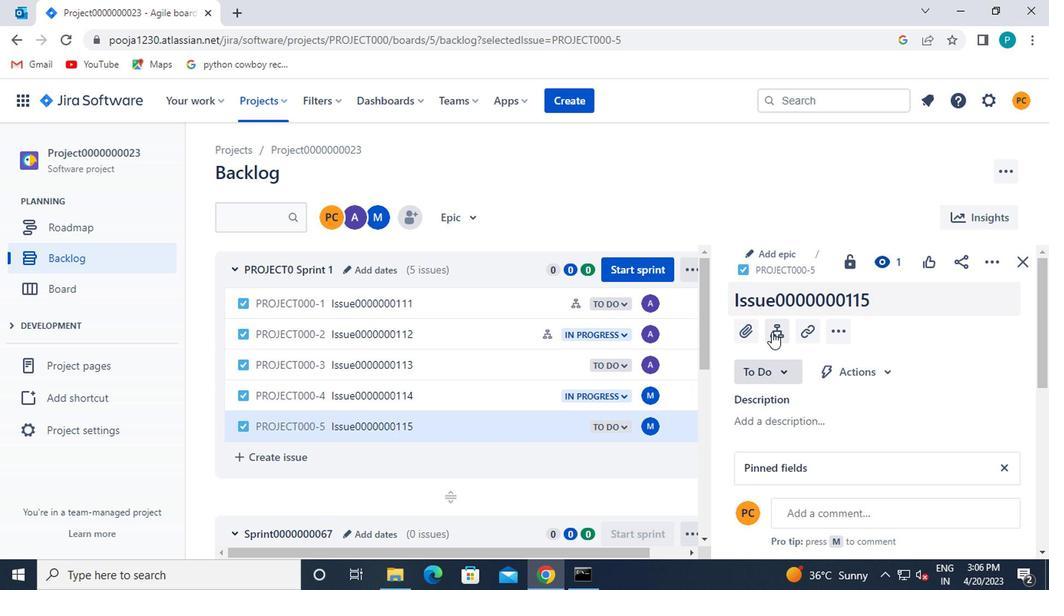
Action: Mouse pressed left at (764, 331)
Screenshot: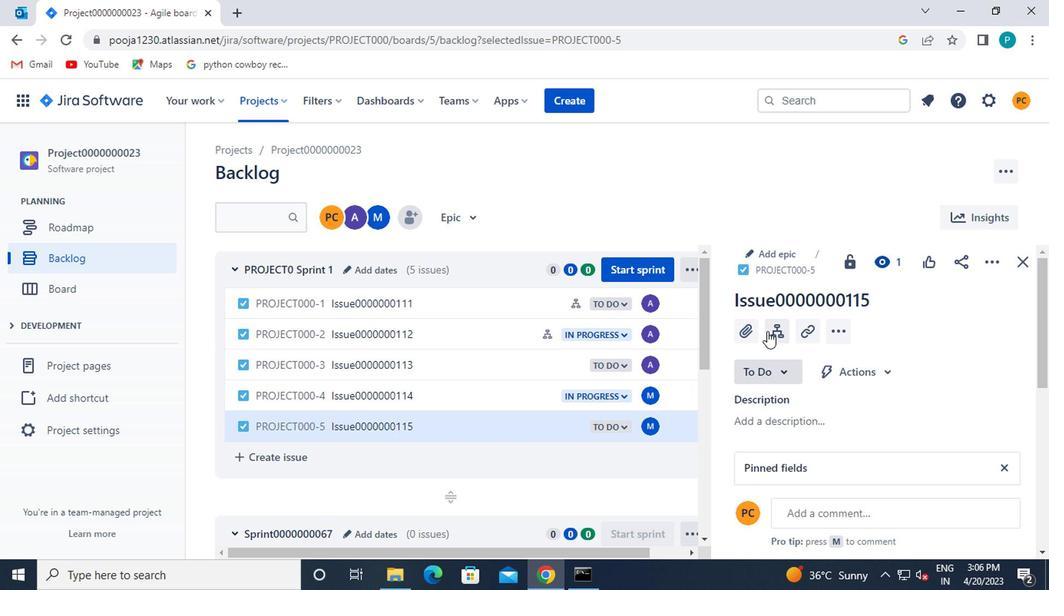
Action: Mouse moved to (775, 393)
Screenshot: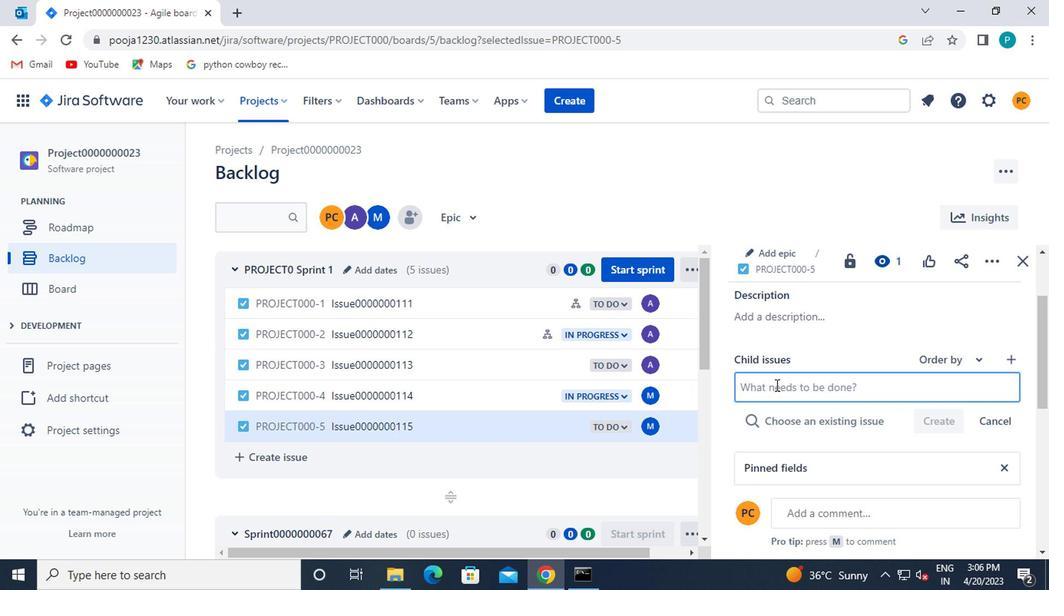 
Action: Mouse pressed left at (775, 393)
Screenshot: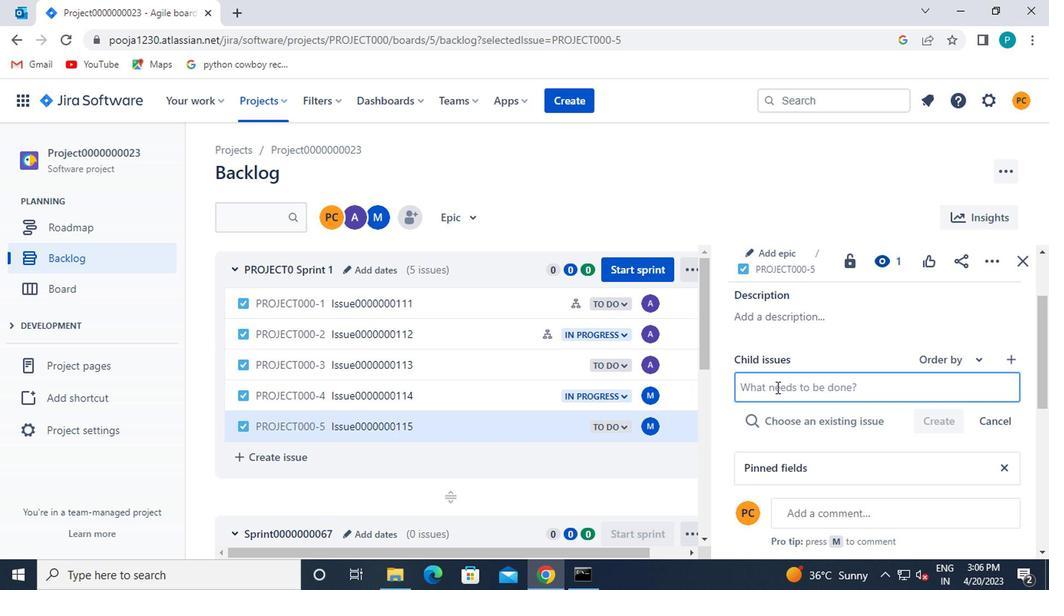 
Action: Mouse moved to (771, 413)
Screenshot: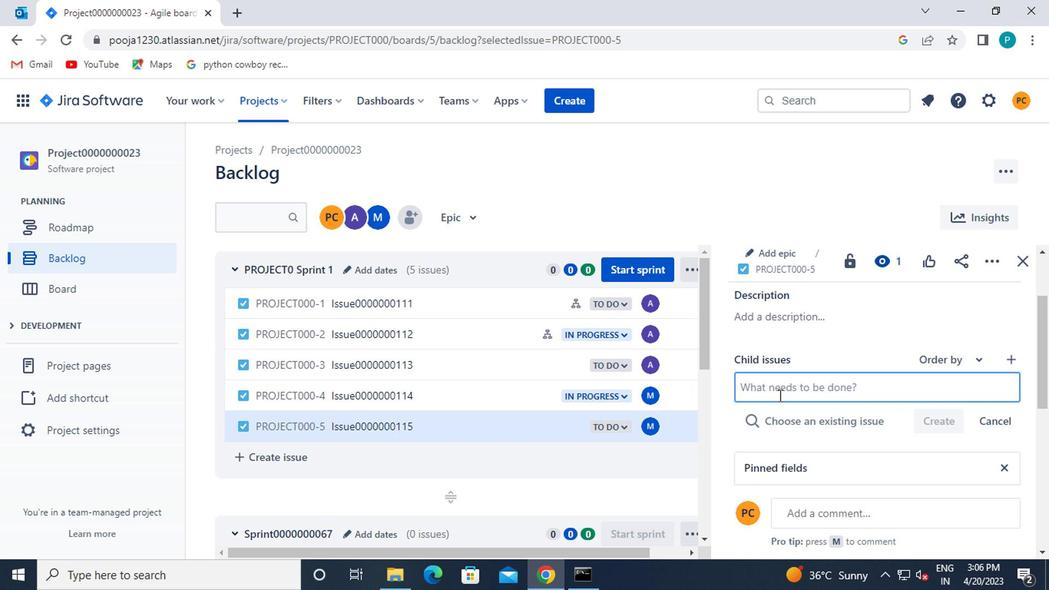 
Action: Key pressed <Key.caps_lock>c<Key.caps_lock>
Screenshot: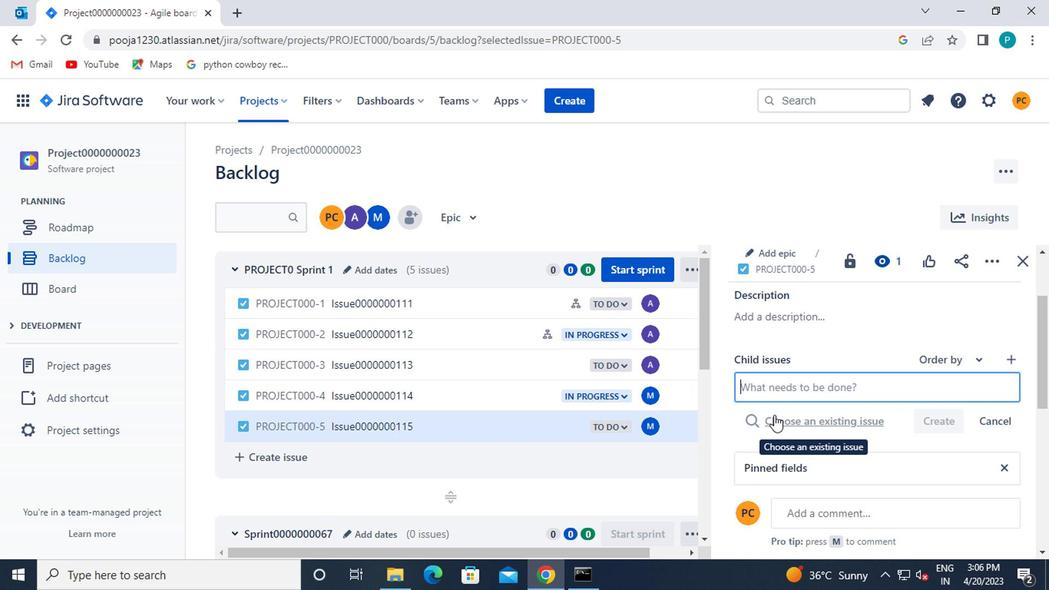 
Action: Mouse moved to (771, 417)
Screenshot: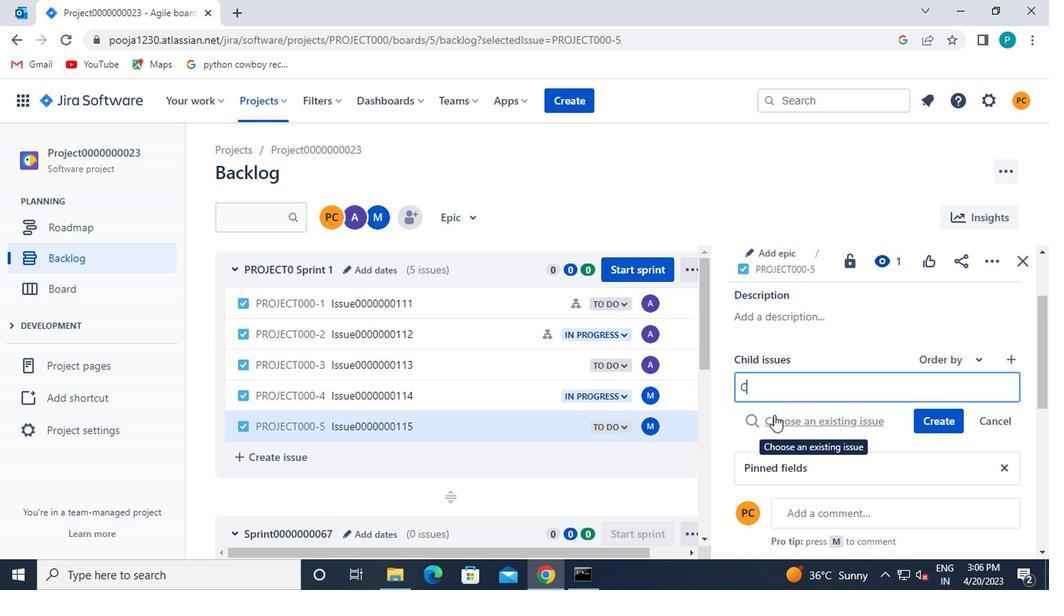 
Action: Key pressed hild
Screenshot: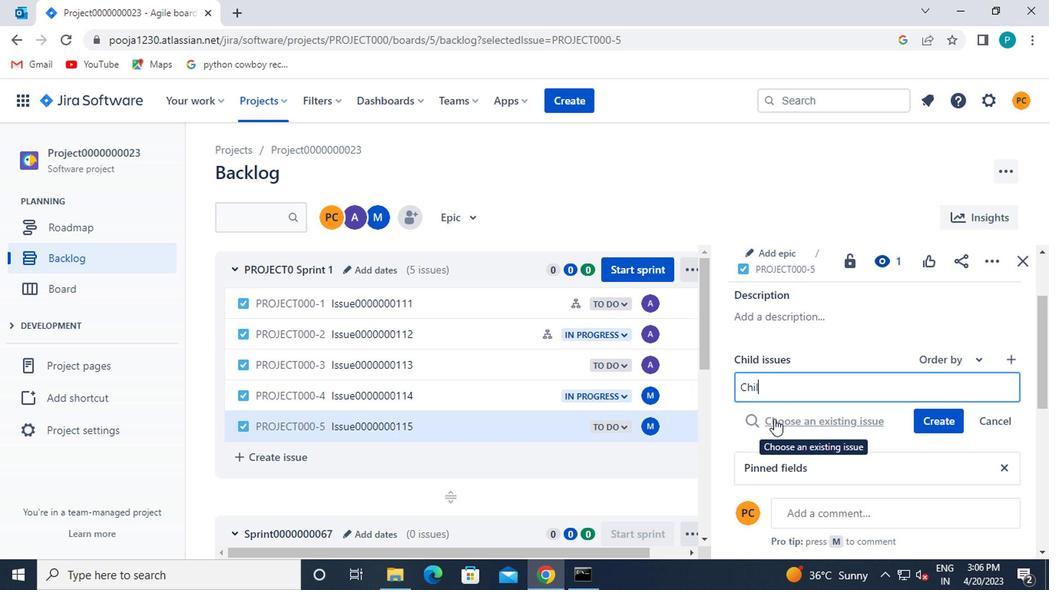 
Action: Mouse moved to (726, 462)
Screenshot: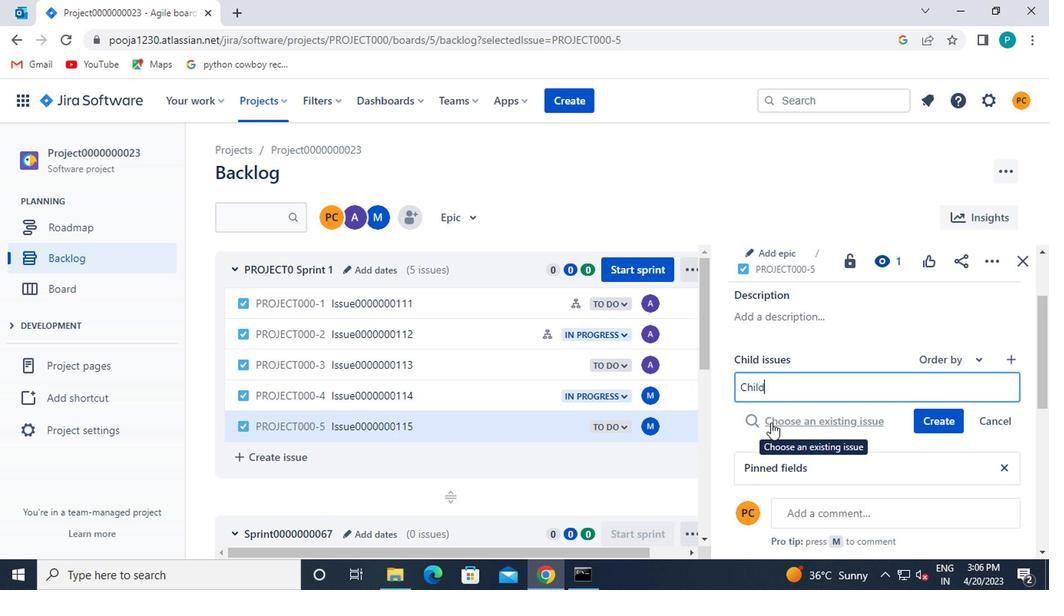 
Action: Key pressed <Key.caps_lock>i<Key.caps_lock>ssue0000000229
Screenshot: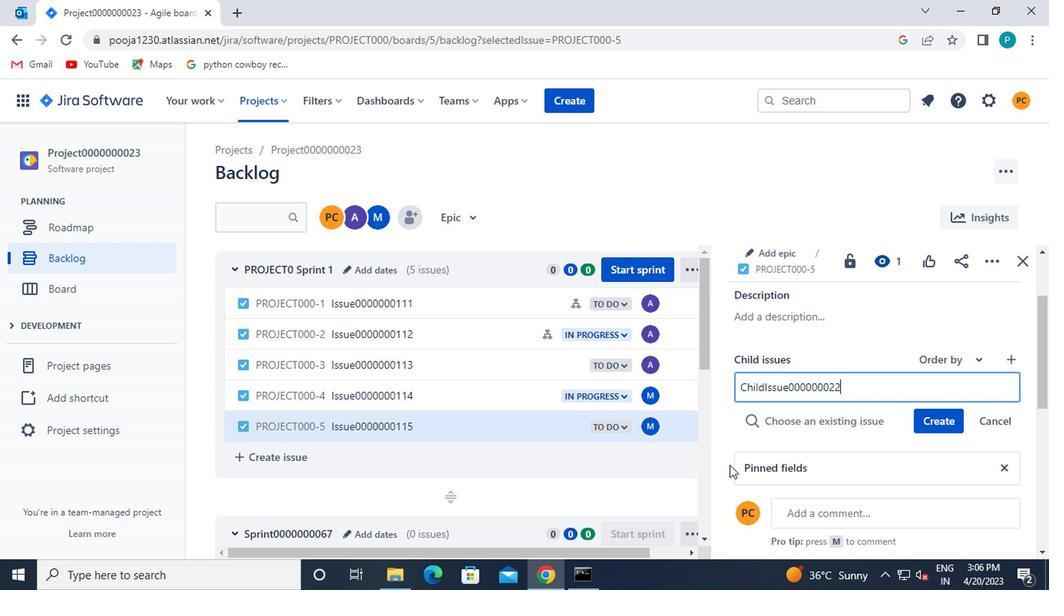 
Action: Mouse moved to (927, 421)
Screenshot: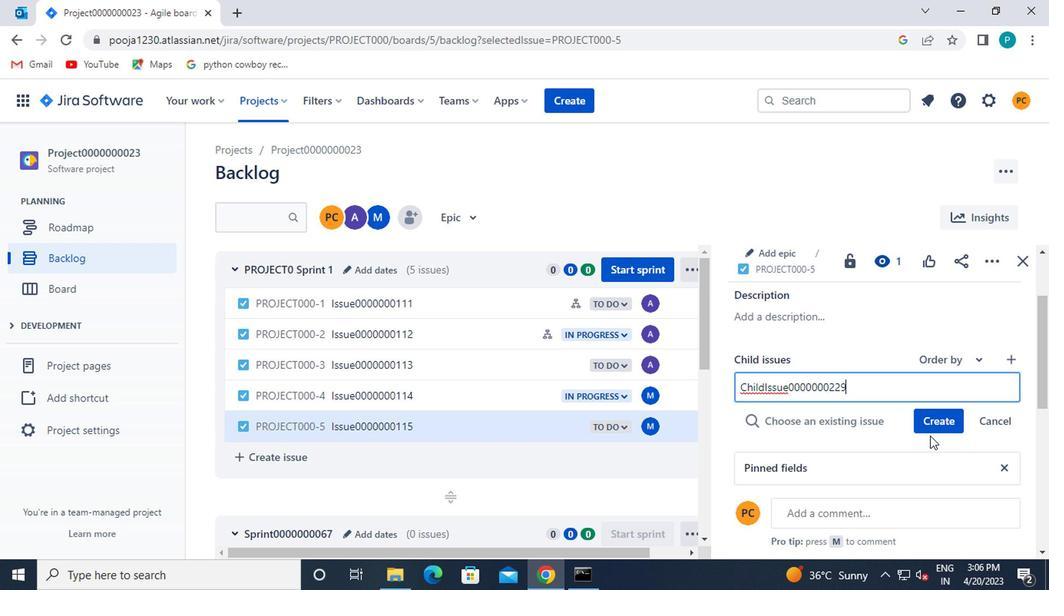 
Action: Mouse pressed left at (927, 421)
Screenshot: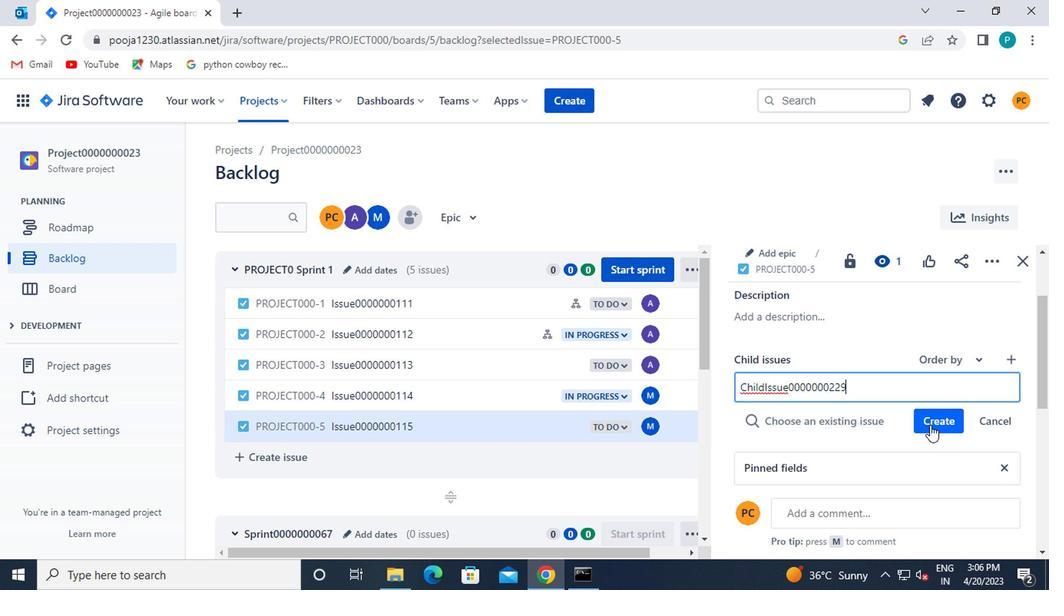
